 Task: Plan a trip to Punata, Bolivia from 6th December, 2023 to 10th December, 2023 for 6 adults, 2 children.6 bedrooms having 6 beds and 6 bathrooms. Property type can be house. Amenities needed are: wifi, TV, free parkinig on premises, gym, breakfast. Booking option can be shelf check-in. Look for 5 properties as per requirement.
Action: Mouse moved to (400, 52)
Screenshot: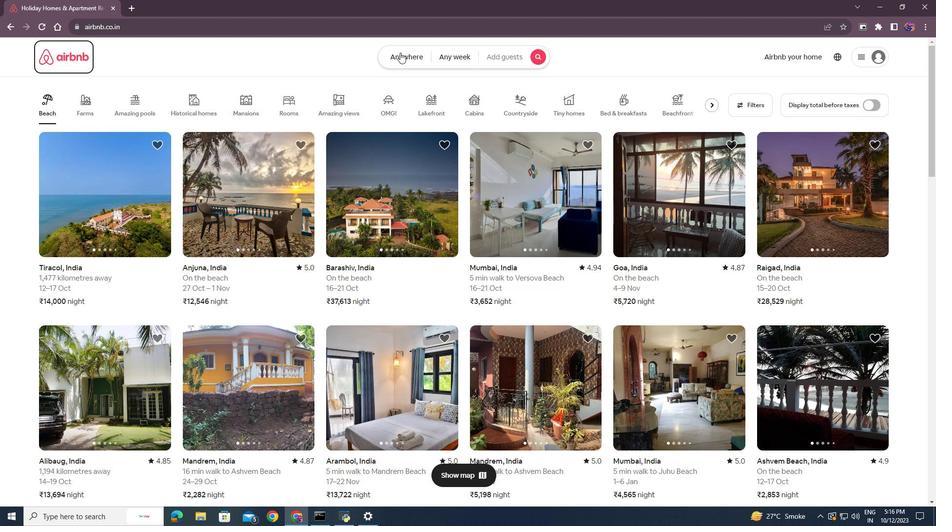 
Action: Mouse pressed left at (400, 52)
Screenshot: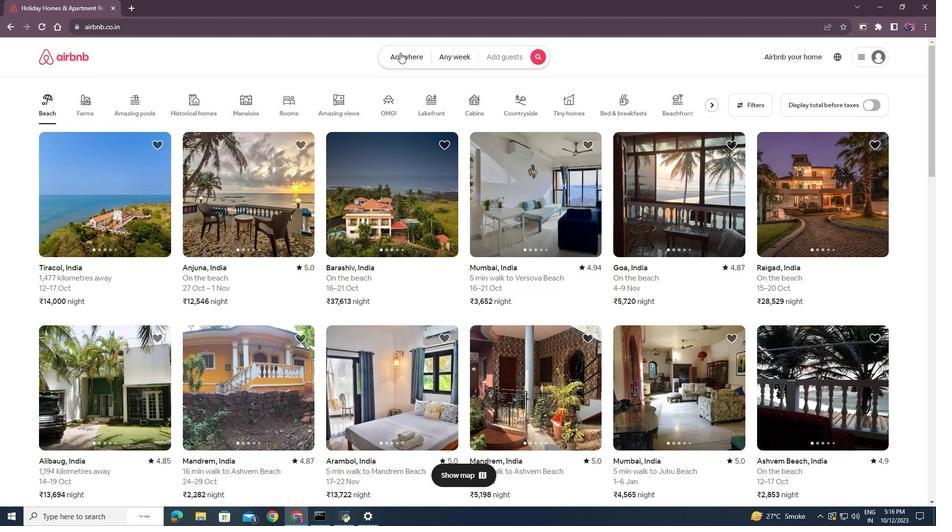 
Action: Mouse moved to (312, 98)
Screenshot: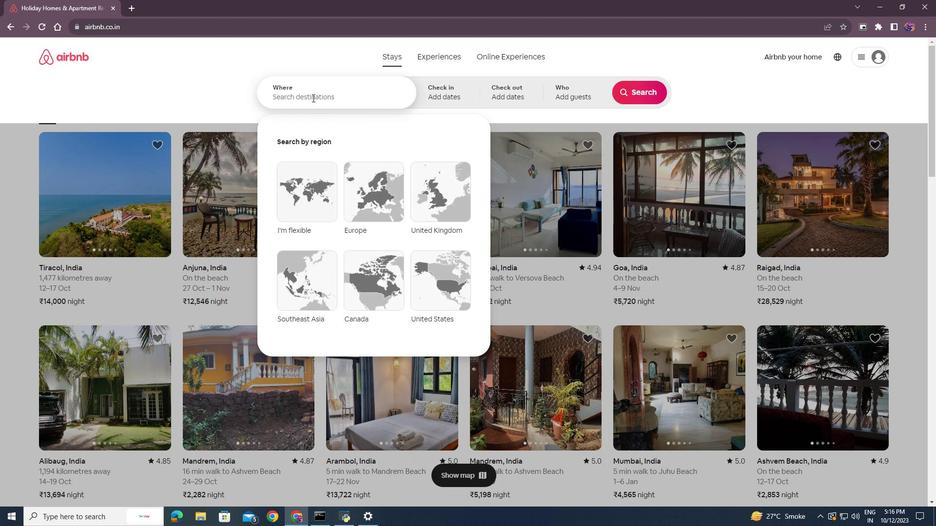 
Action: Mouse pressed left at (312, 98)
Screenshot: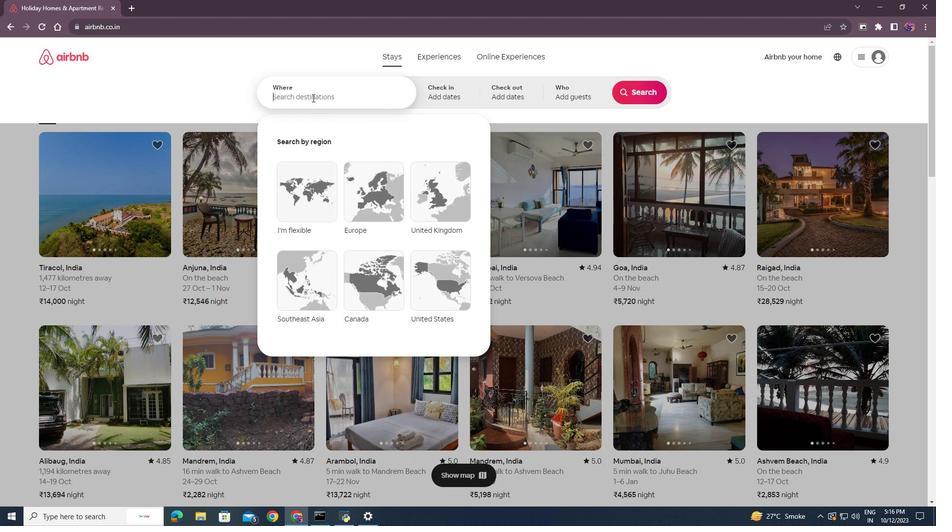 
Action: Key pressed <Key.shift>Punata,<Key.shift>Bolib<Key.backspace>via<Key.enter>
Screenshot: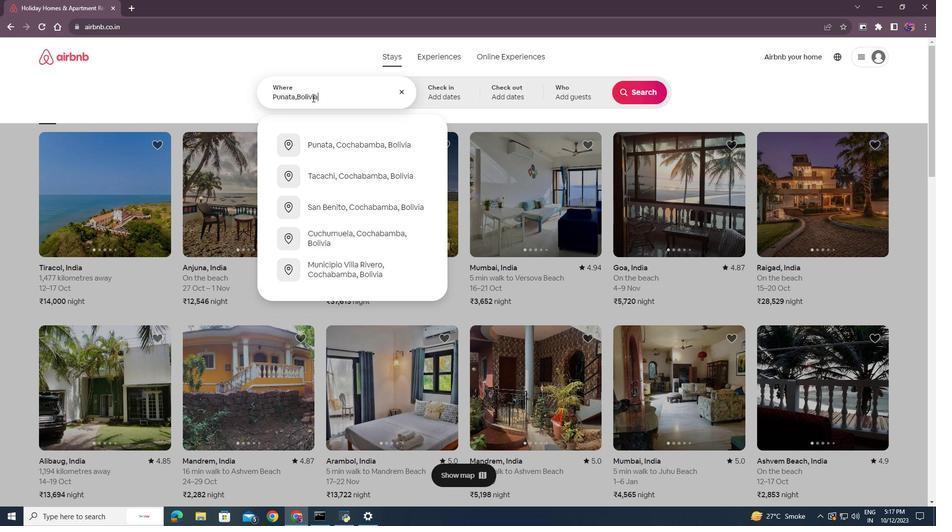
Action: Mouse moved to (637, 168)
Screenshot: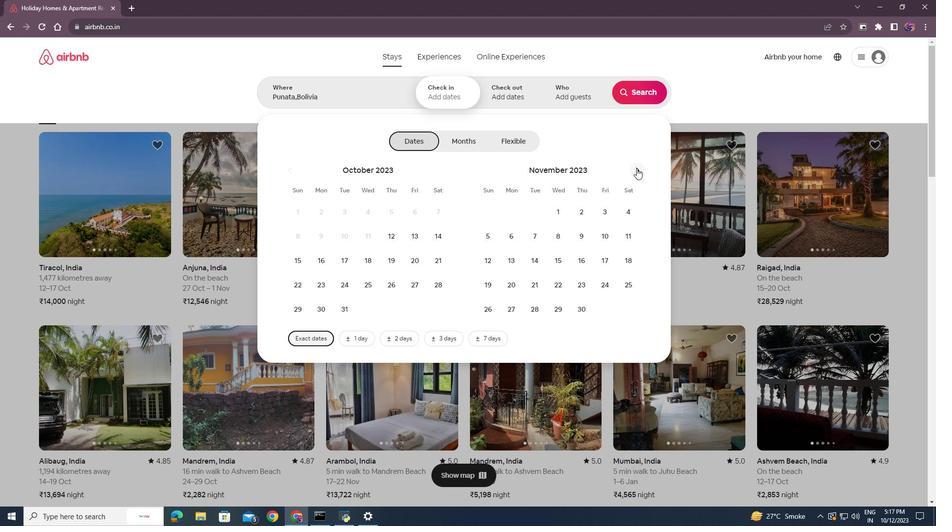 
Action: Mouse pressed left at (637, 168)
Screenshot: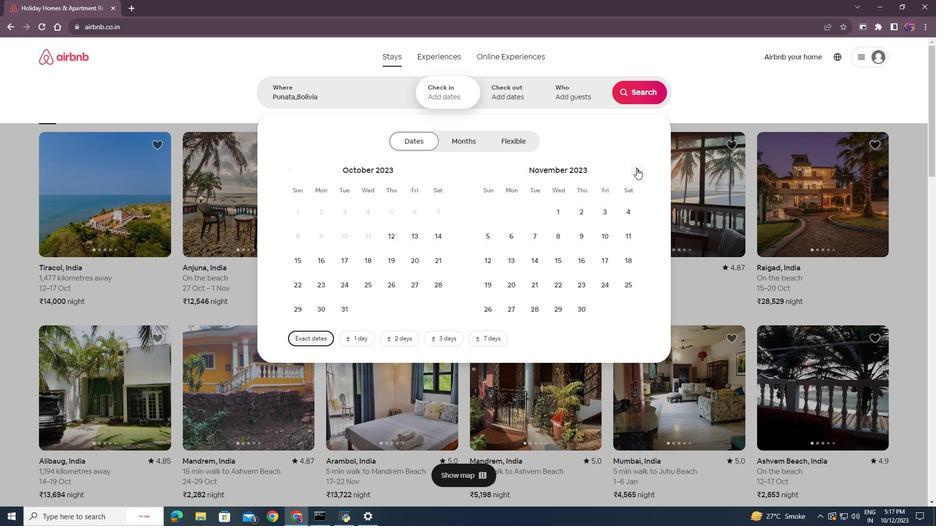 
Action: Mouse moved to (563, 235)
Screenshot: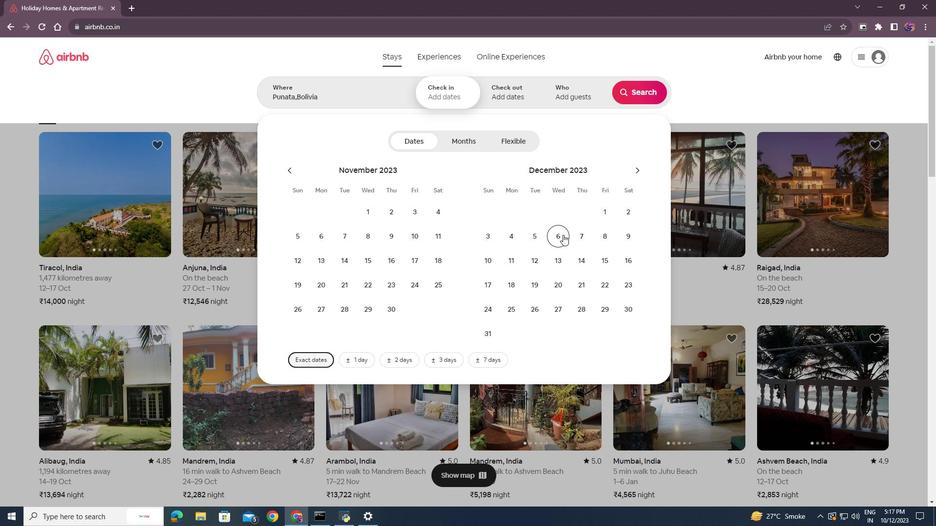 
Action: Mouse pressed left at (563, 235)
Screenshot: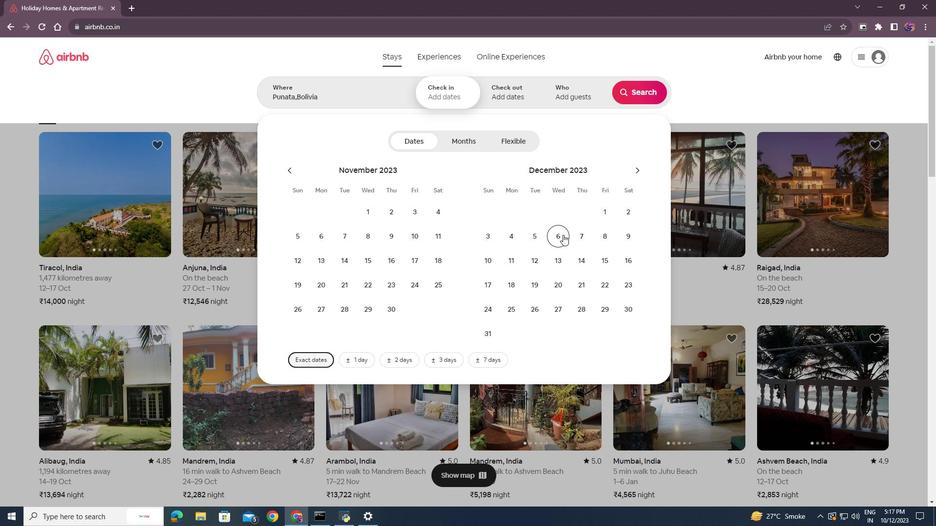 
Action: Mouse moved to (488, 260)
Screenshot: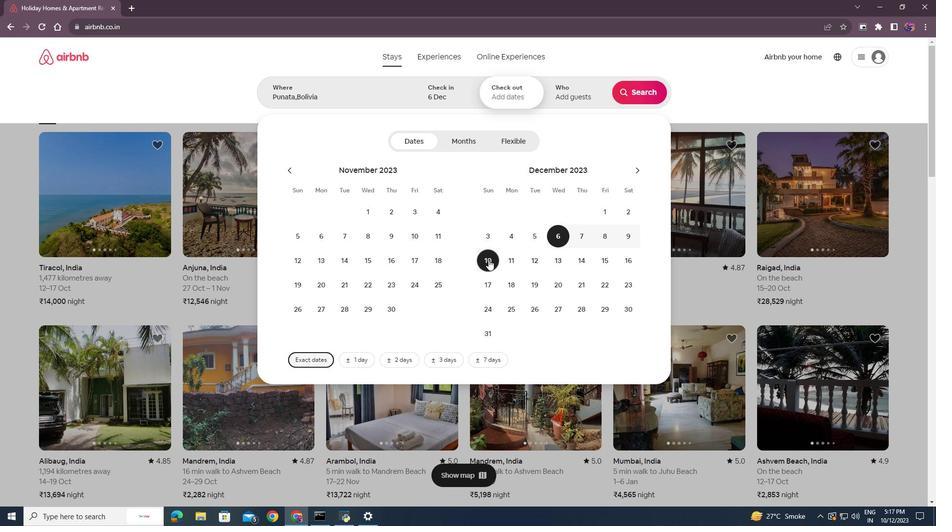 
Action: Mouse pressed left at (488, 260)
Screenshot: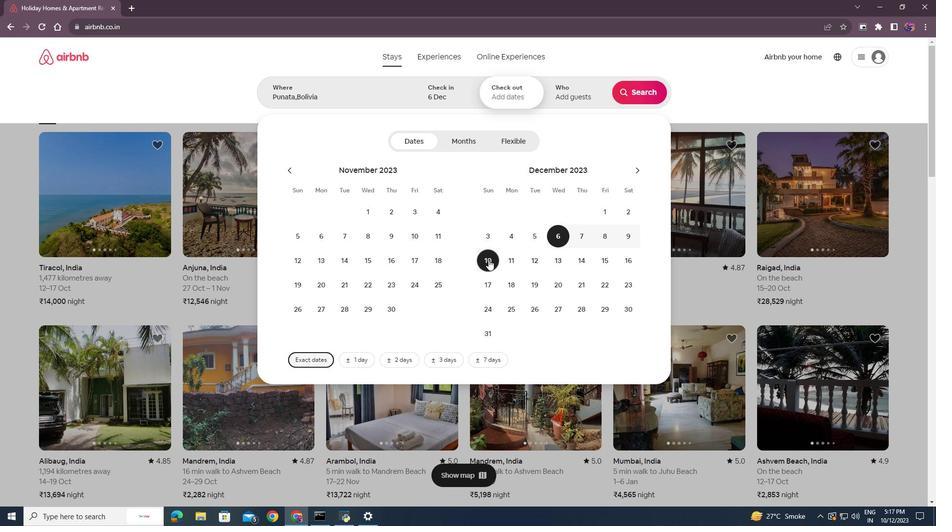 
Action: Mouse moved to (572, 94)
Screenshot: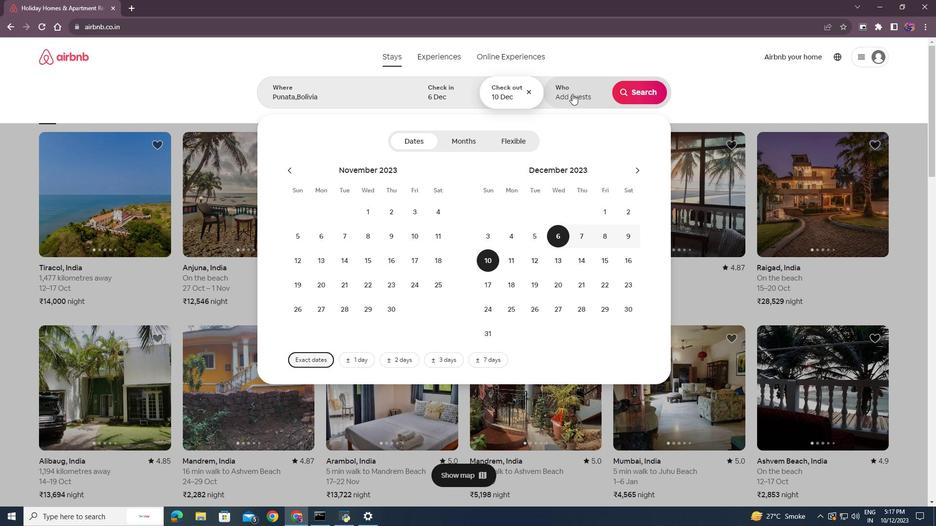 
Action: Mouse pressed left at (572, 94)
Screenshot: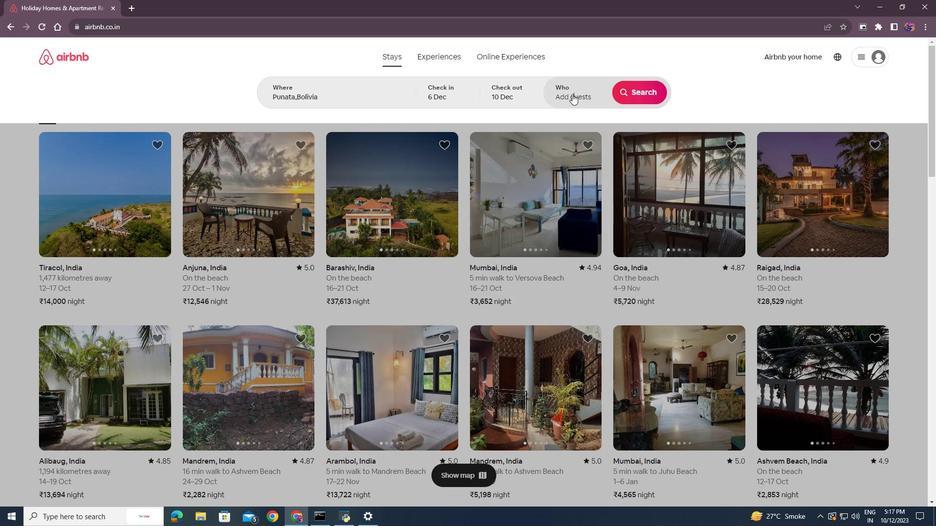 
Action: Mouse moved to (640, 142)
Screenshot: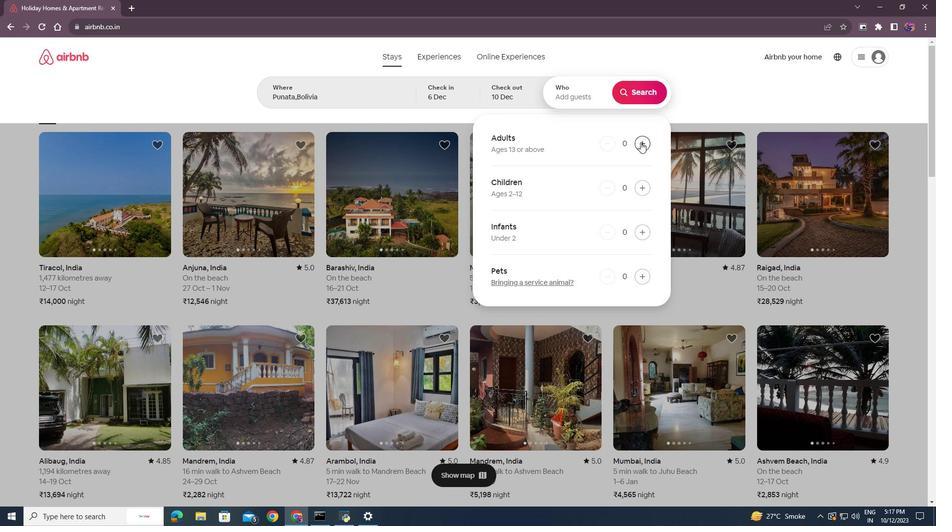 
Action: Mouse pressed left at (640, 142)
Screenshot: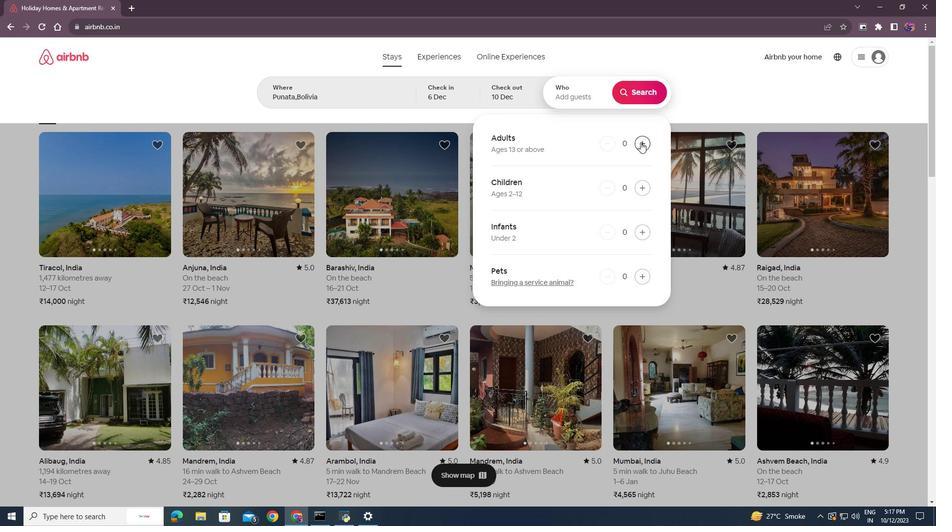 
Action: Mouse moved to (641, 142)
Screenshot: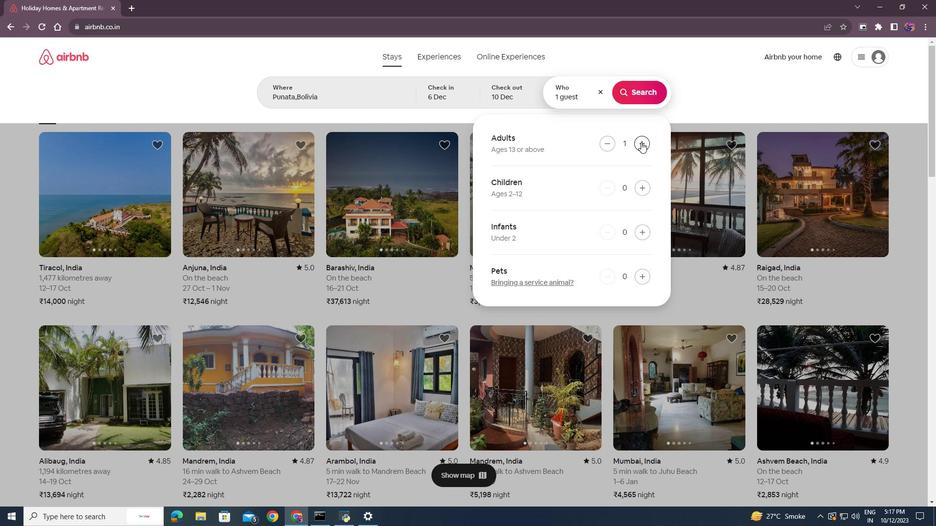 
Action: Mouse pressed left at (641, 142)
Screenshot: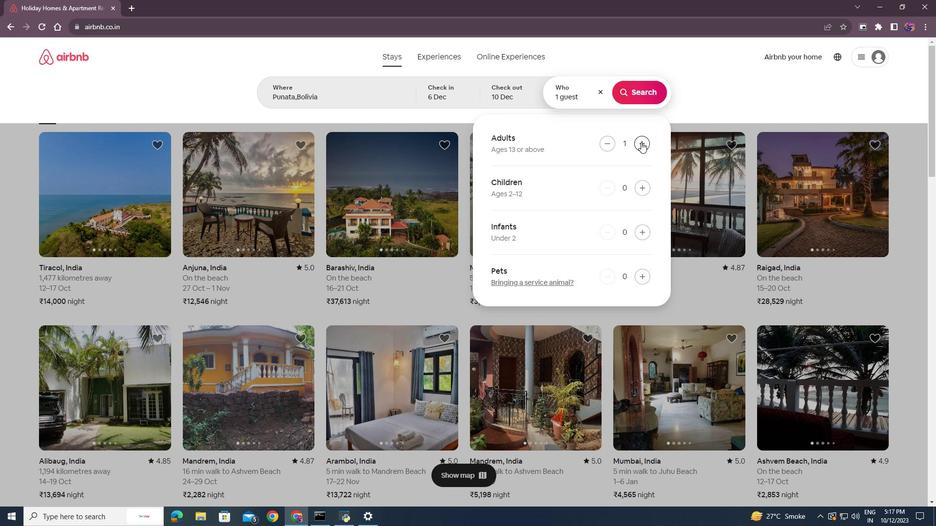 
Action: Mouse pressed left at (641, 142)
Screenshot: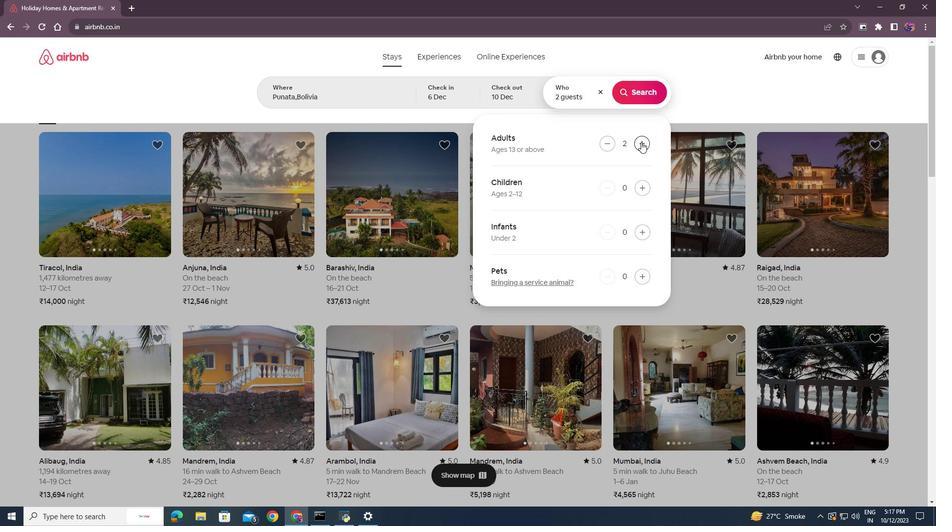 
Action: Mouse pressed left at (641, 142)
Screenshot: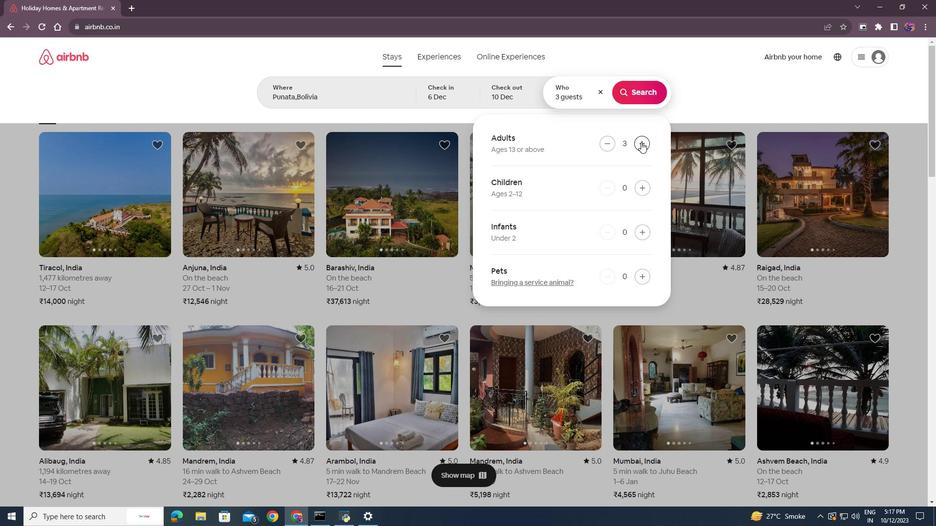 
Action: Mouse pressed left at (641, 142)
Screenshot: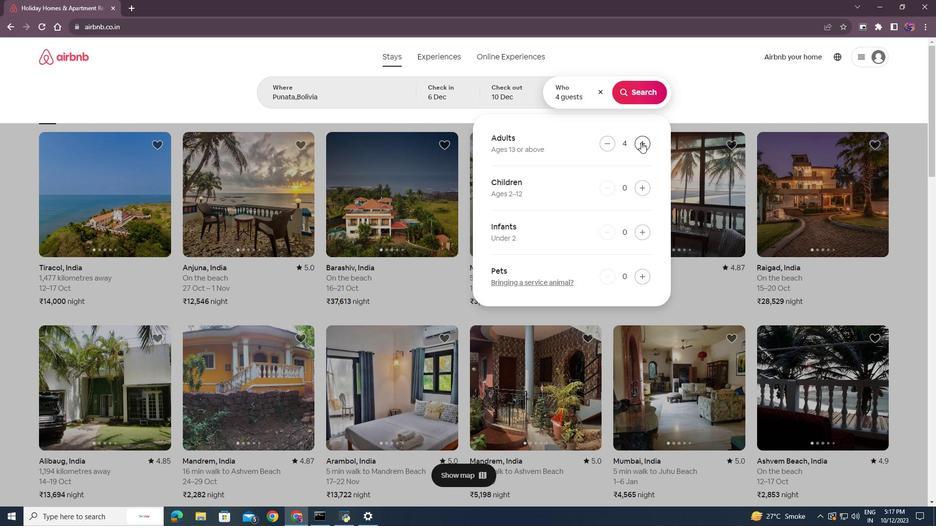 
Action: Mouse pressed left at (641, 142)
Screenshot: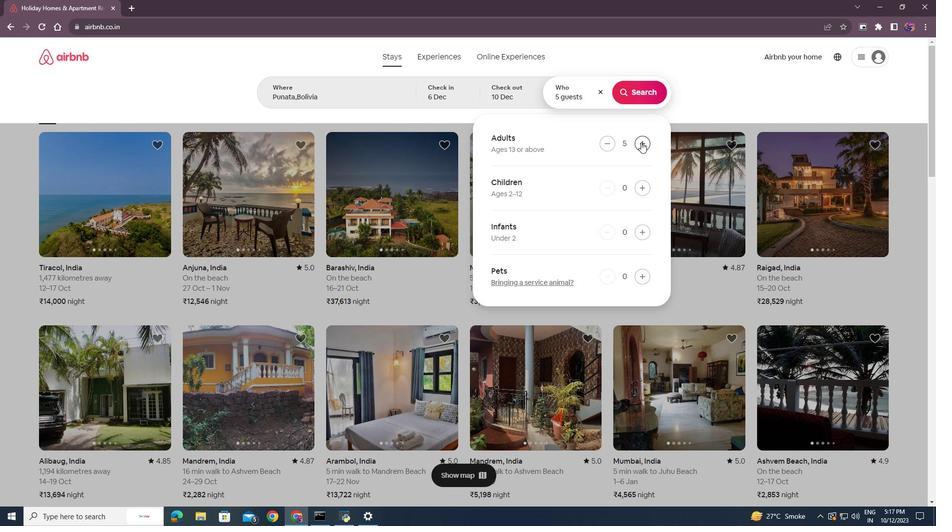 
Action: Mouse moved to (643, 188)
Screenshot: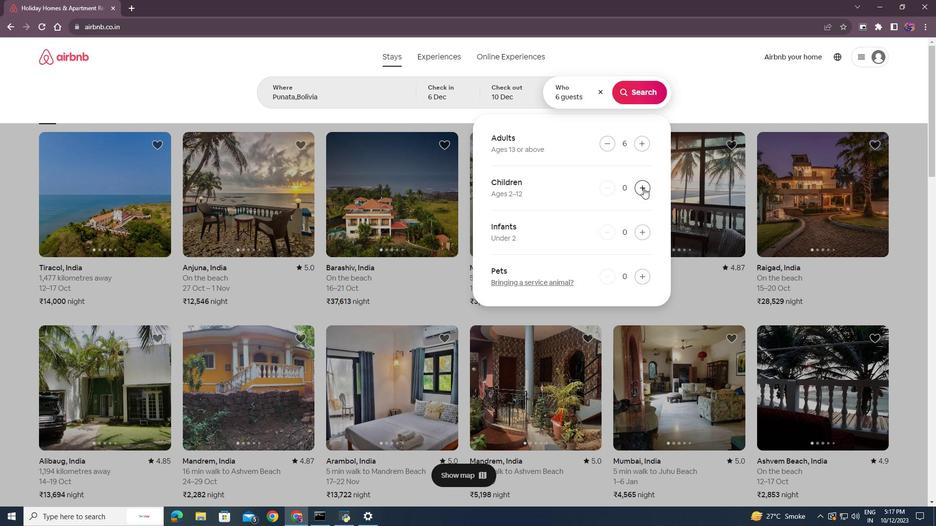 
Action: Mouse pressed left at (643, 188)
Screenshot: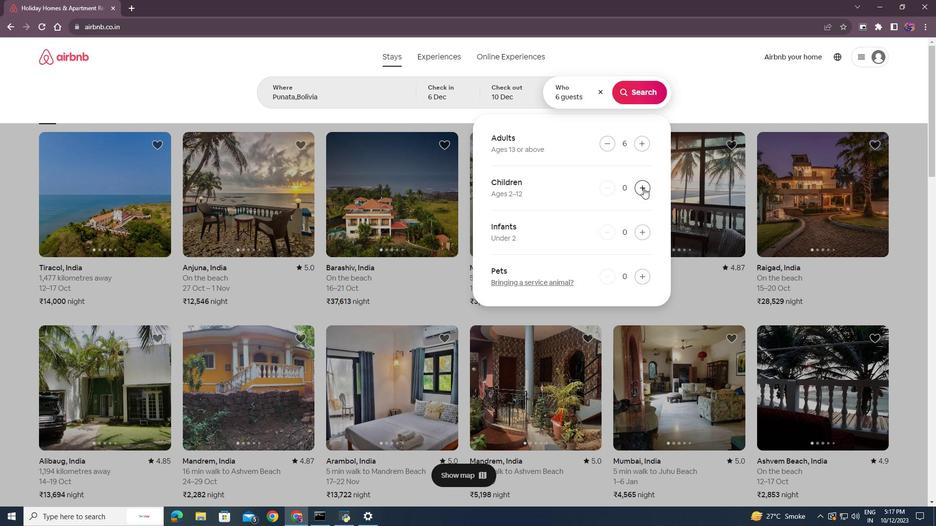 
Action: Mouse pressed left at (643, 188)
Screenshot: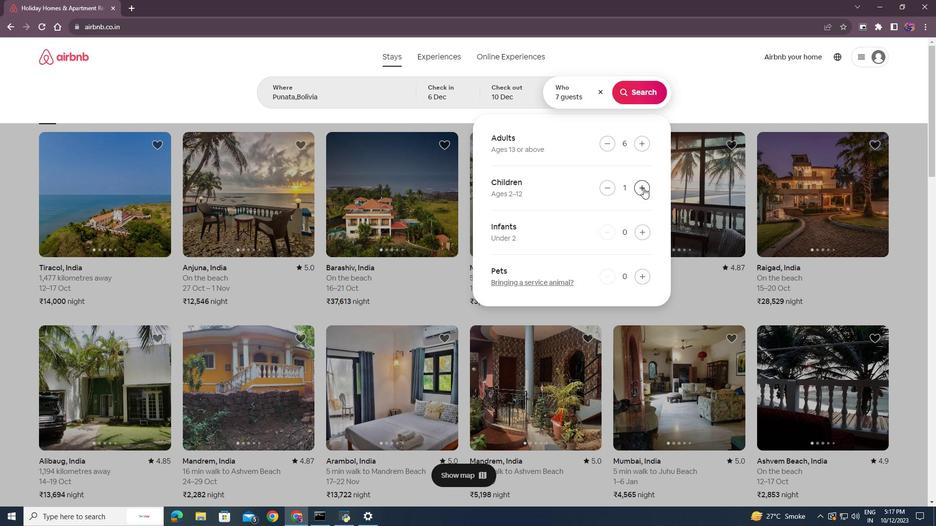
Action: Mouse moved to (632, 92)
Screenshot: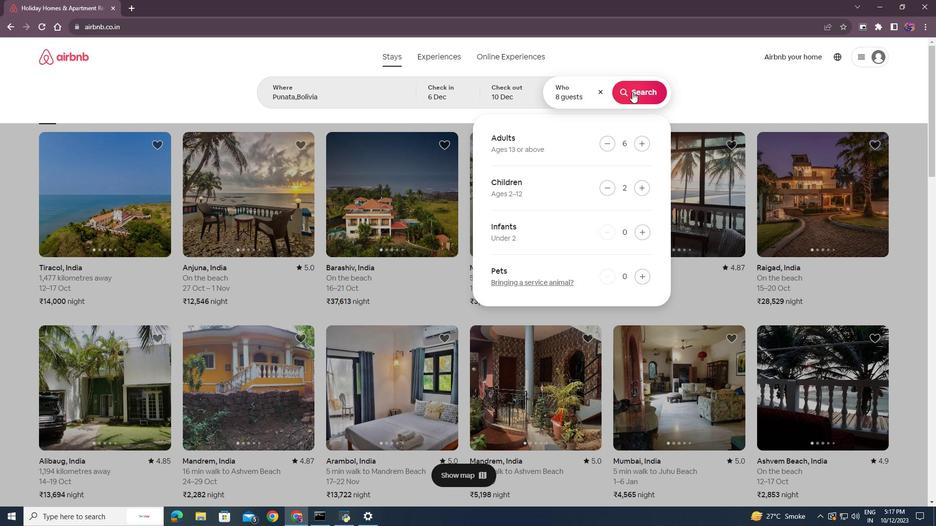 
Action: Mouse pressed left at (632, 92)
Screenshot: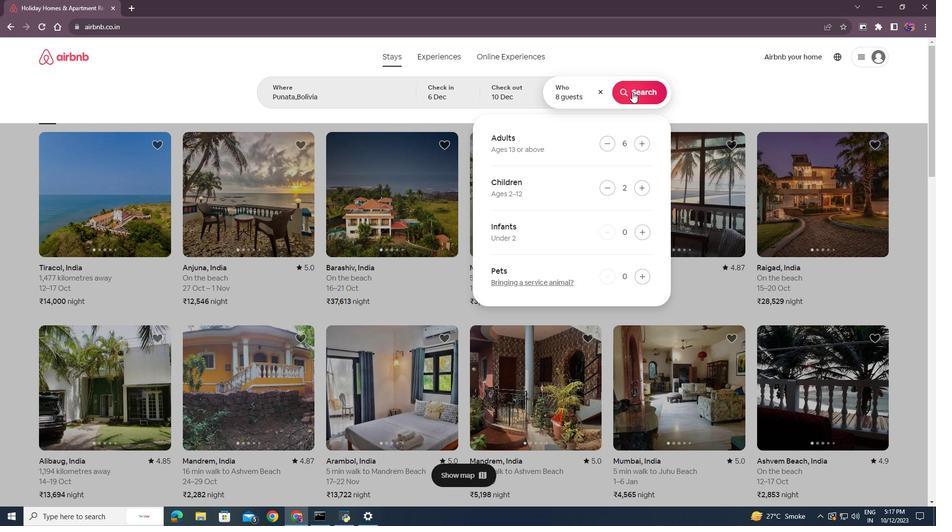 
Action: Mouse moved to (612, 182)
Screenshot: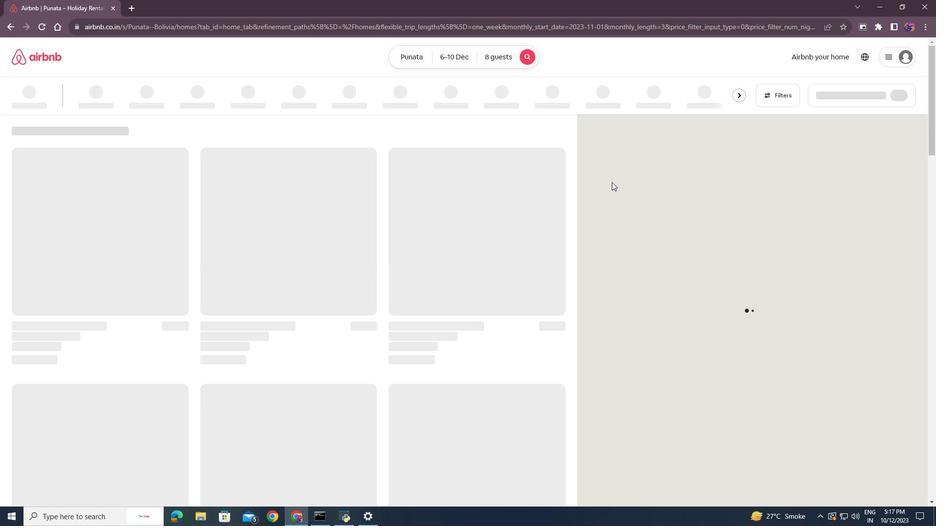 
Action: Mouse scrolled (612, 181) with delta (0, 0)
Screenshot: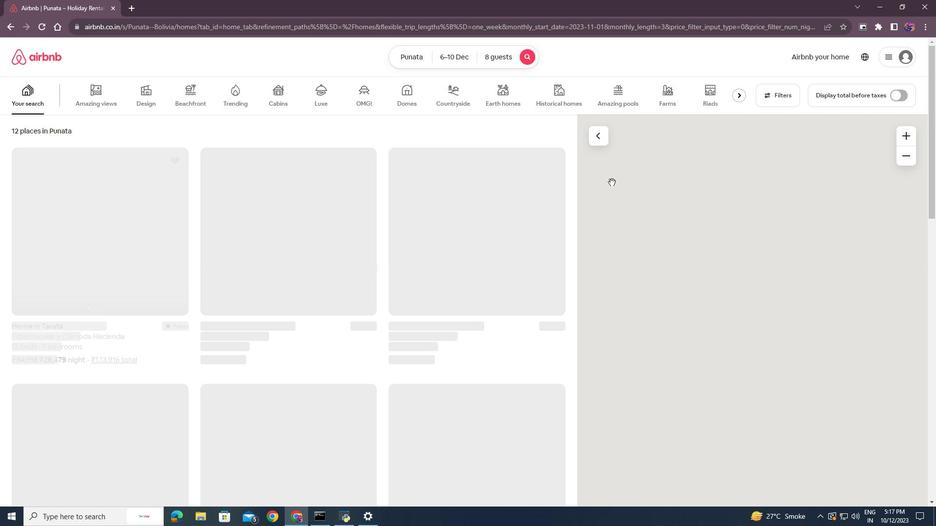 
Action: Mouse moved to (785, 96)
Screenshot: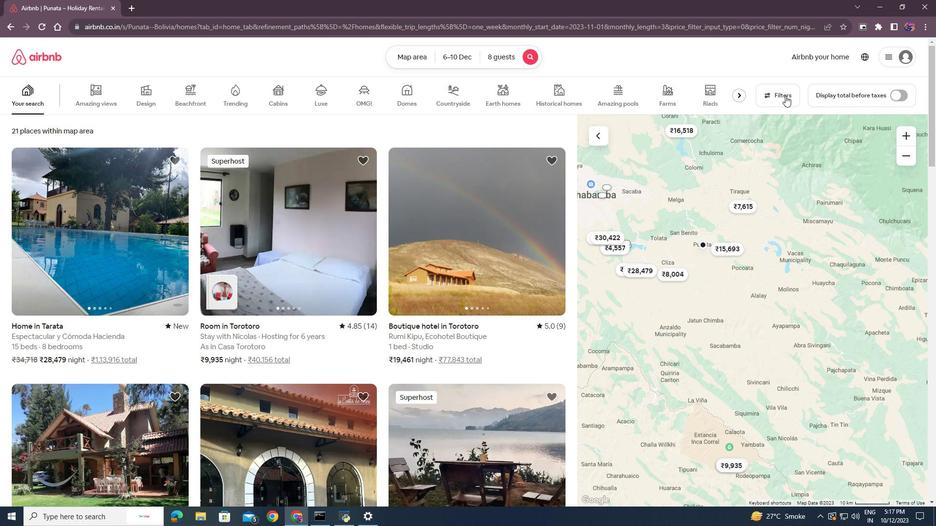 
Action: Mouse pressed left at (785, 96)
Screenshot: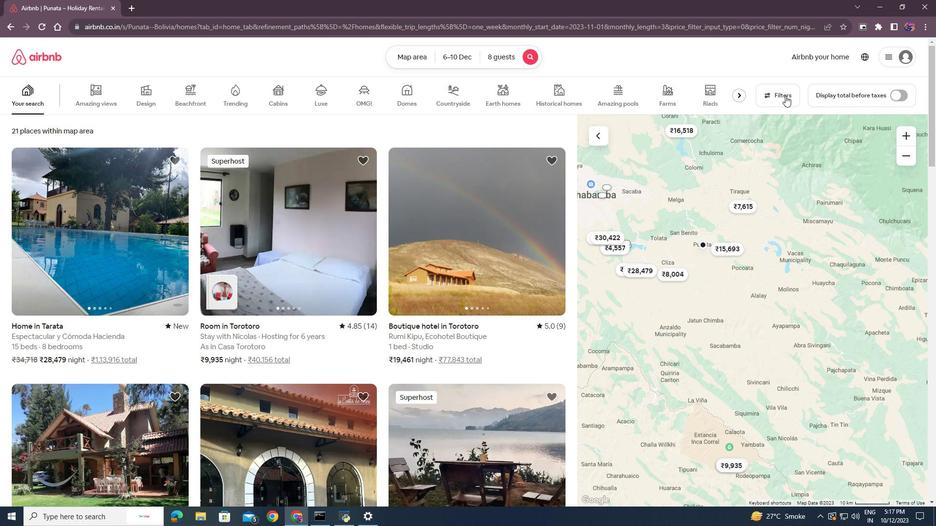 
Action: Mouse moved to (518, 271)
Screenshot: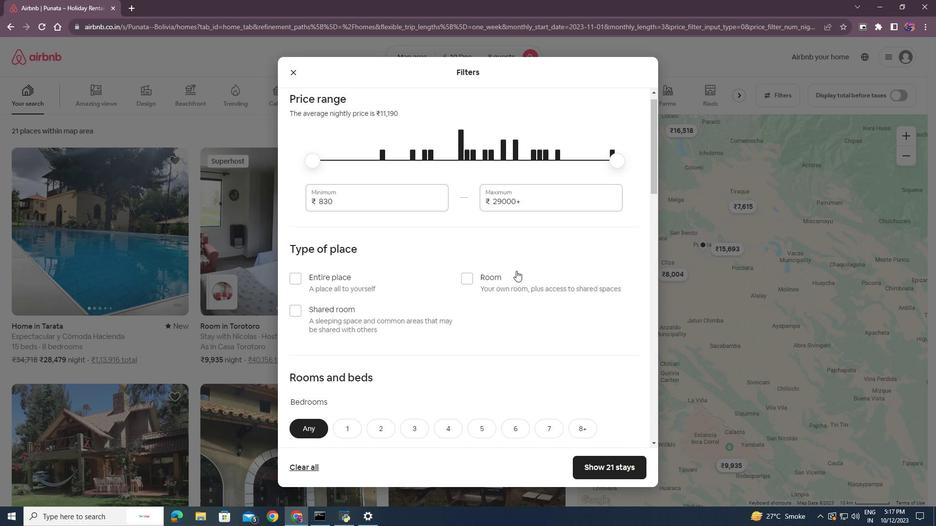 
Action: Mouse scrolled (518, 271) with delta (0, 0)
Screenshot: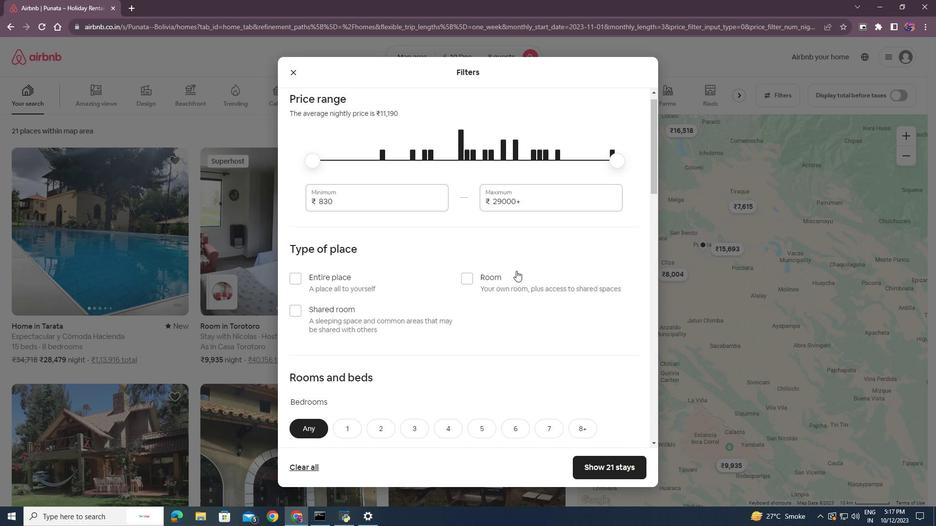 
Action: Mouse moved to (516, 271)
Screenshot: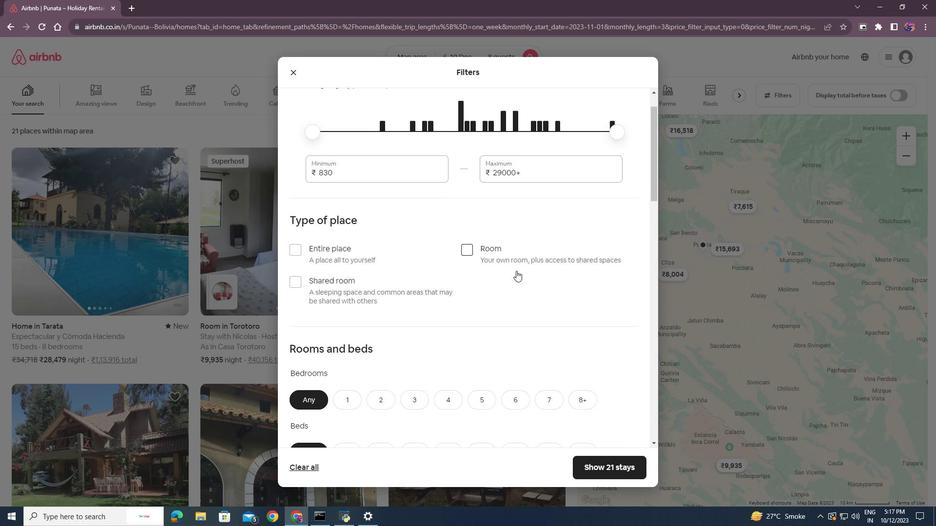 
Action: Mouse scrolled (516, 270) with delta (0, 0)
Screenshot: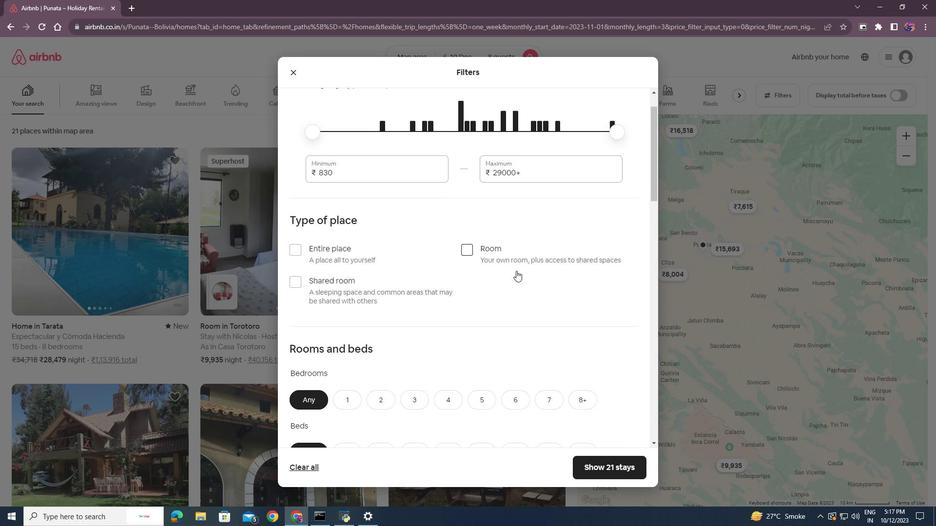 
Action: Mouse moved to (523, 266)
Screenshot: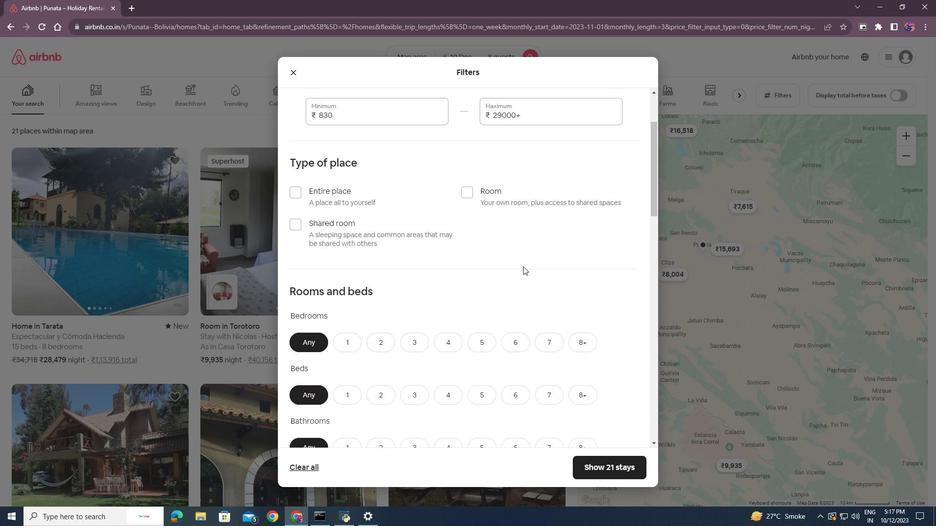 
Action: Mouse scrolled (523, 266) with delta (0, 0)
Screenshot: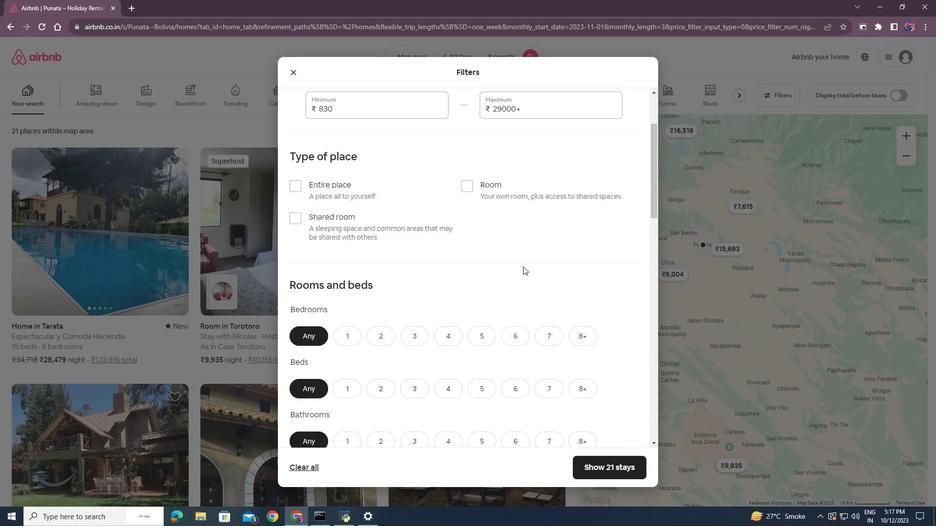 
Action: Mouse scrolled (523, 266) with delta (0, 0)
Screenshot: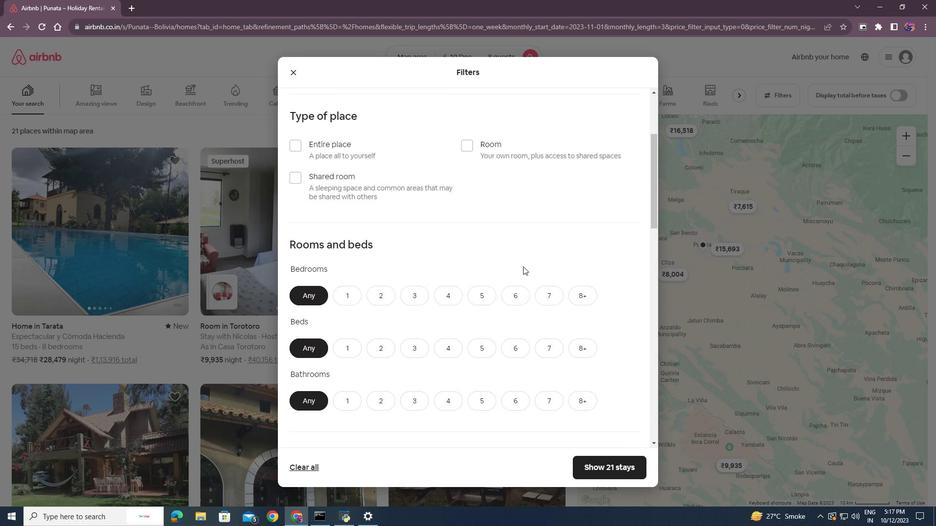 
Action: Mouse scrolled (523, 266) with delta (0, 0)
Screenshot: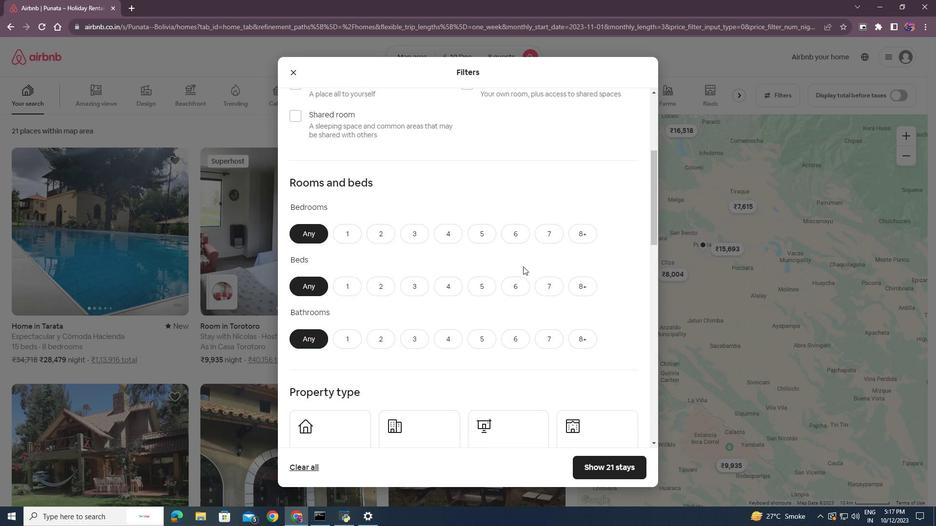 
Action: Mouse moved to (517, 195)
Screenshot: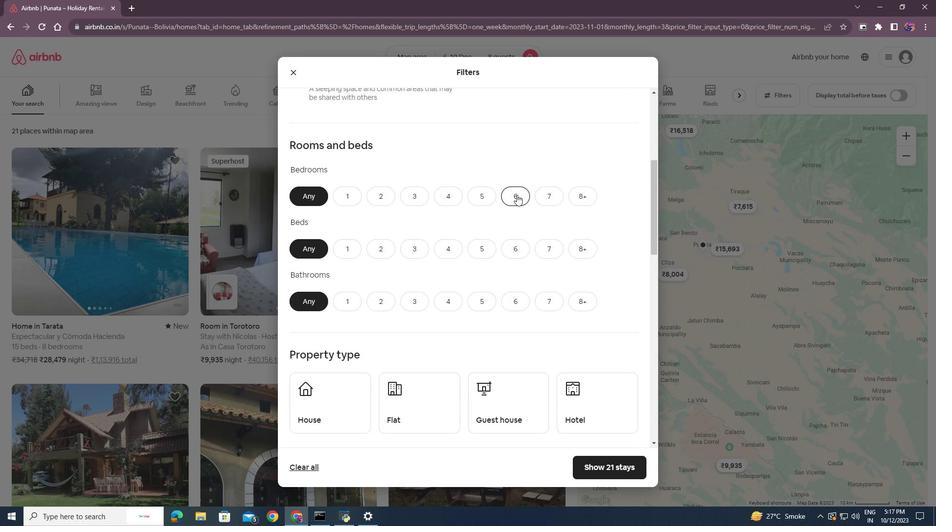 
Action: Mouse pressed left at (517, 195)
Screenshot: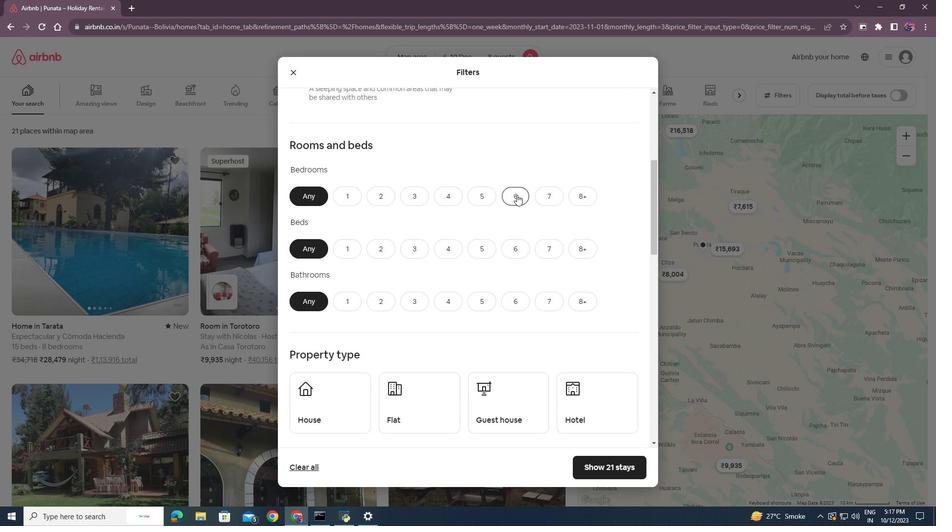 
Action: Mouse moved to (519, 250)
Screenshot: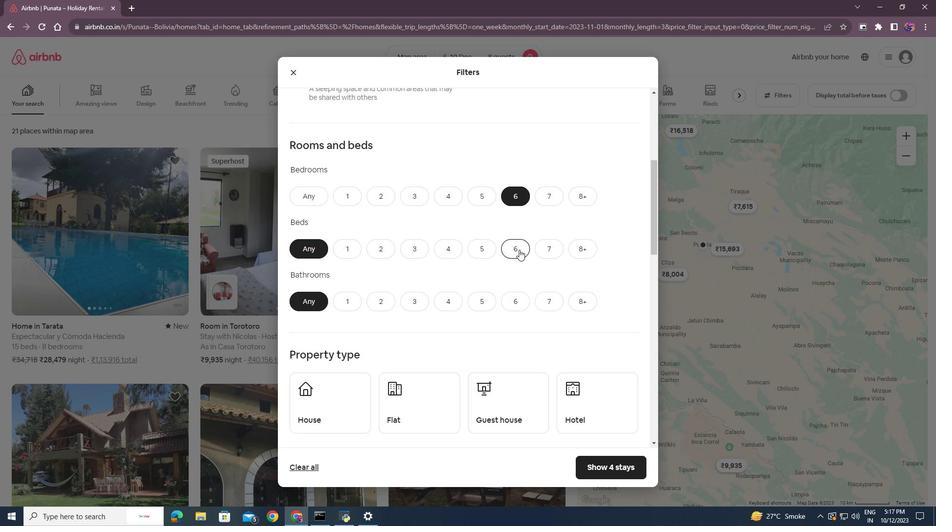 
Action: Mouse pressed left at (519, 250)
Screenshot: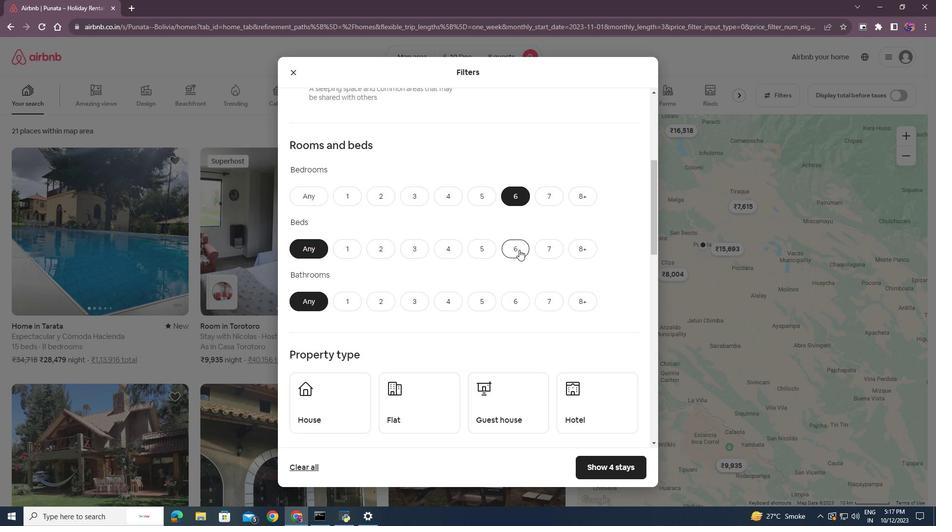 
Action: Mouse moved to (511, 303)
Screenshot: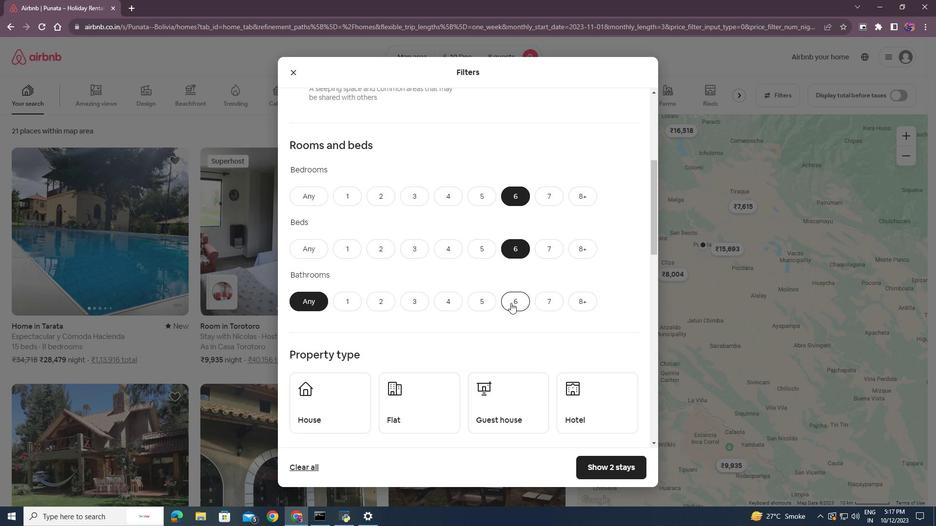 
Action: Mouse pressed left at (511, 303)
Screenshot: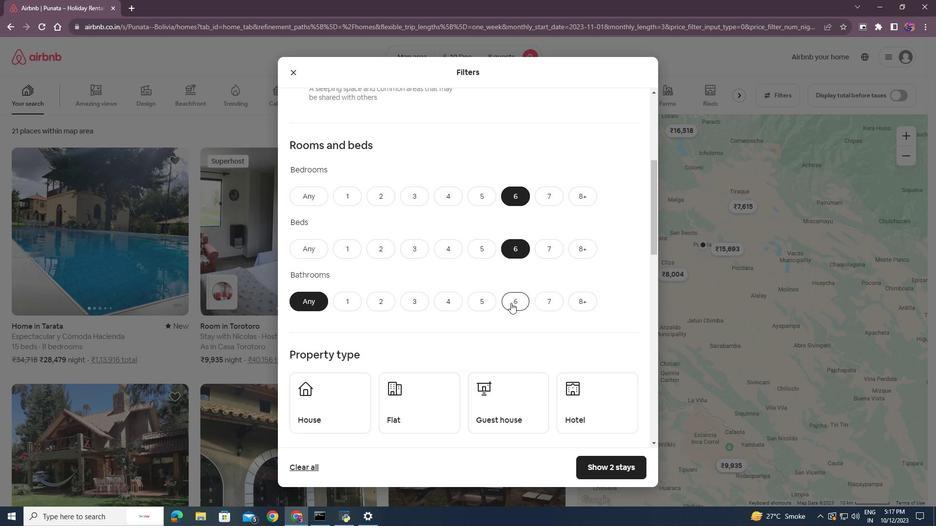 
Action: Mouse moved to (520, 323)
Screenshot: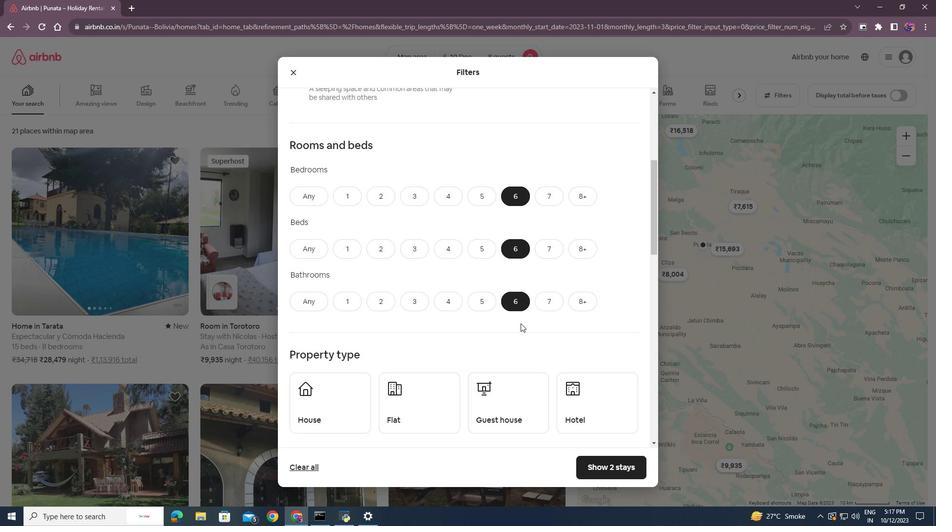 
Action: Mouse scrolled (520, 323) with delta (0, 0)
Screenshot: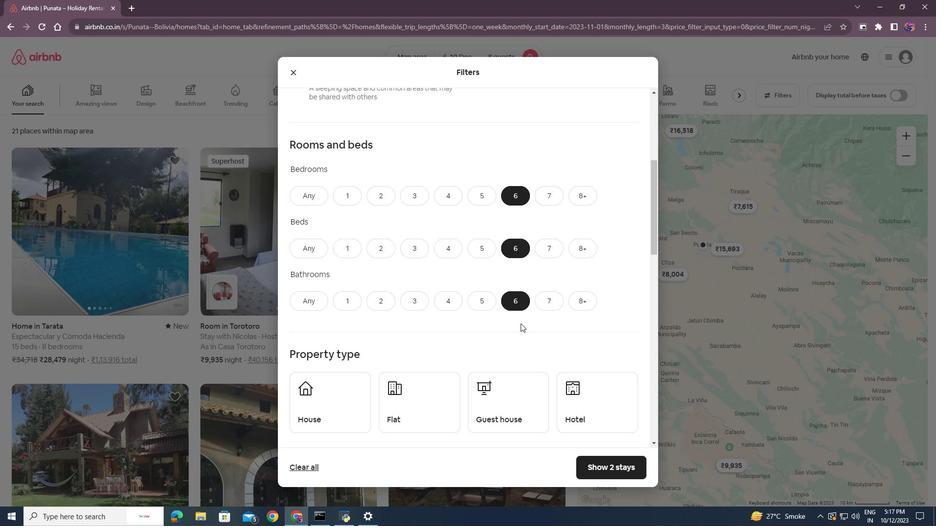 
Action: Mouse moved to (520, 323)
Screenshot: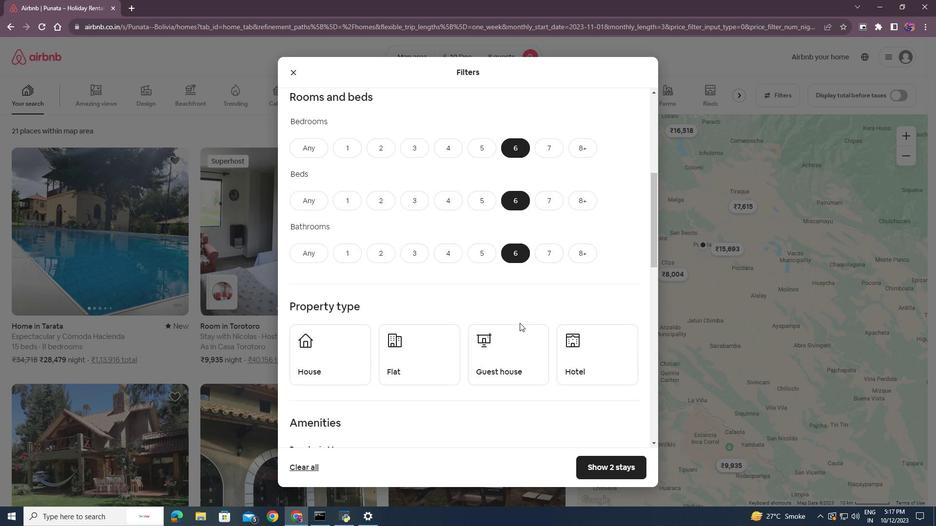 
Action: Mouse scrolled (520, 323) with delta (0, 0)
Screenshot: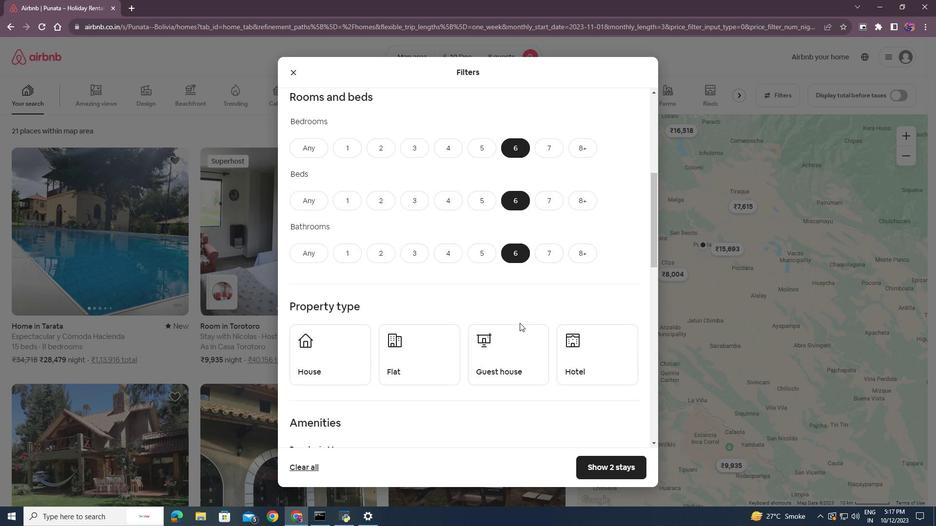 
Action: Mouse moved to (519, 322)
Screenshot: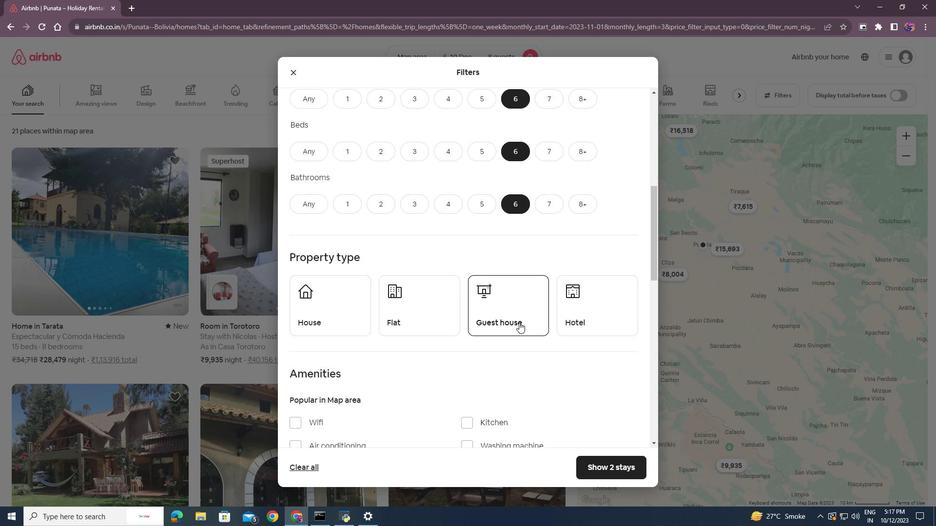 
Action: Mouse scrolled (519, 322) with delta (0, 0)
Screenshot: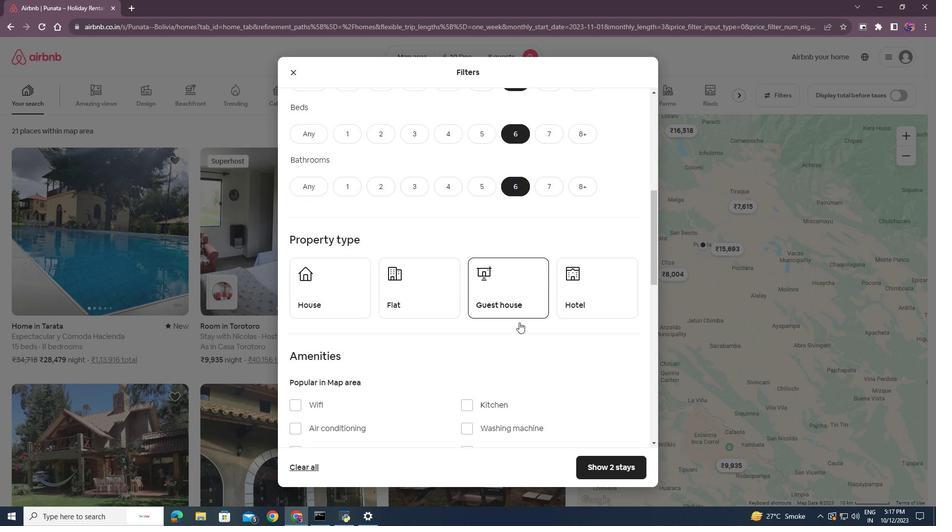 
Action: Mouse moved to (517, 321)
Screenshot: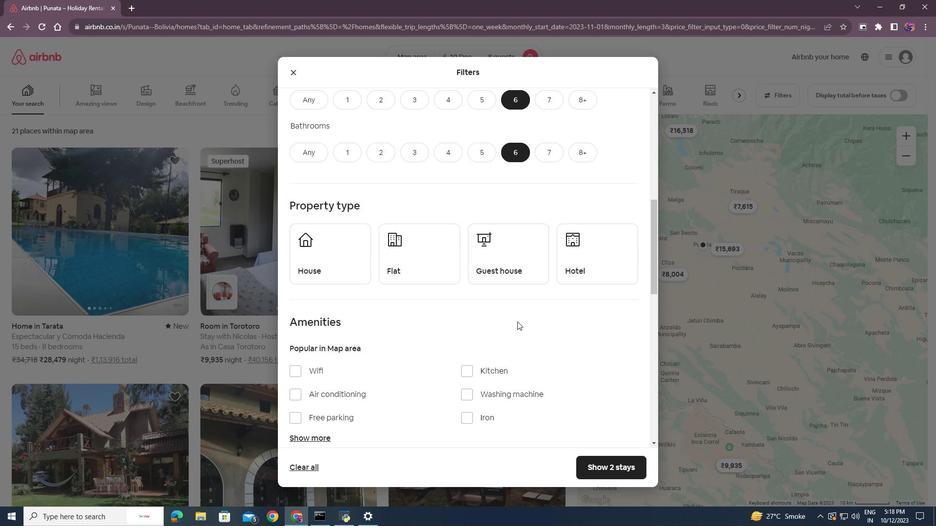 
Action: Mouse scrolled (517, 321) with delta (0, 0)
Screenshot: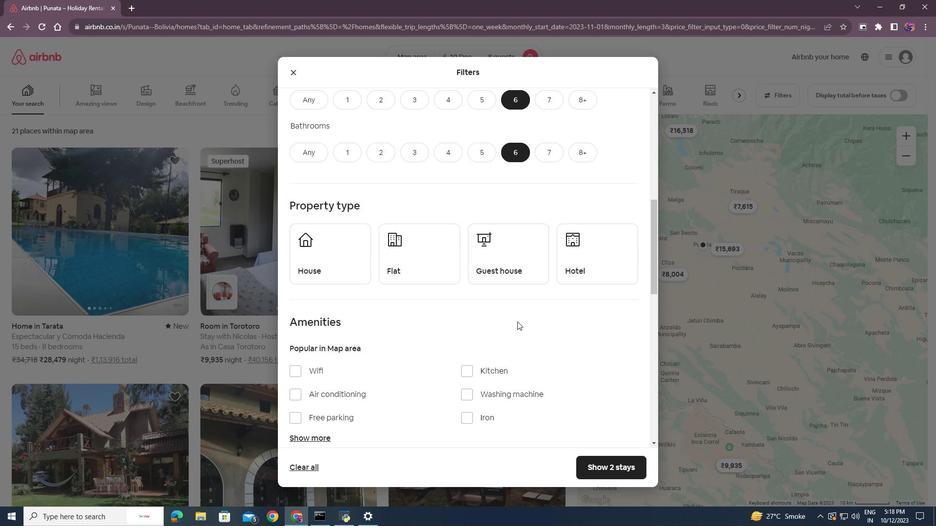 
Action: Mouse moved to (517, 321)
Screenshot: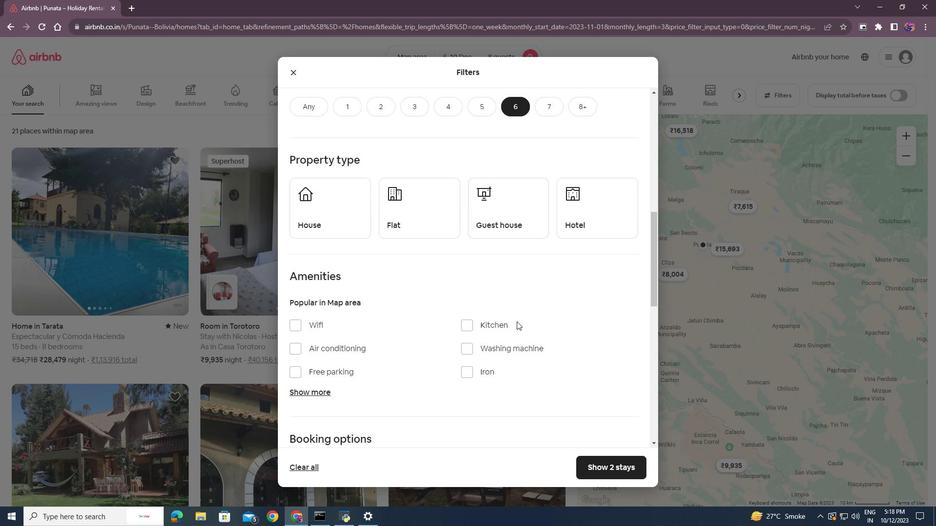 
Action: Mouse scrolled (517, 321) with delta (0, 0)
Screenshot: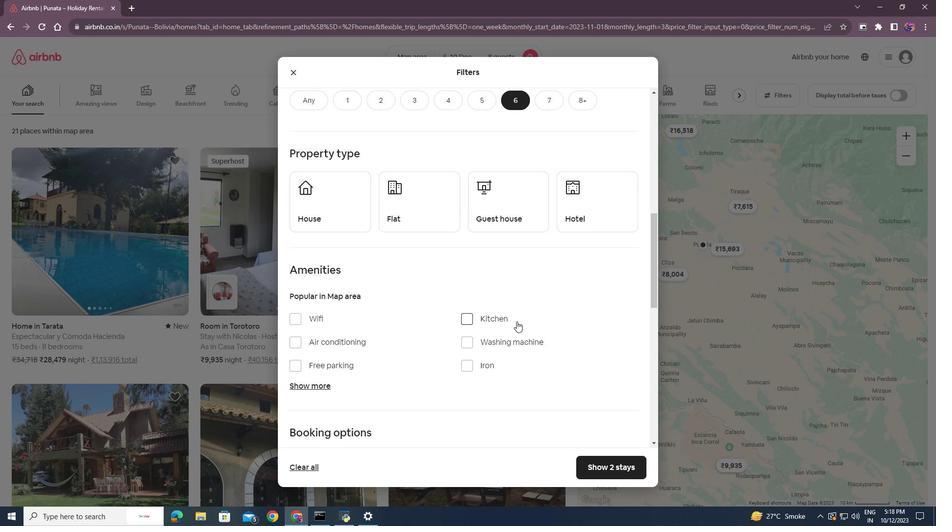 
Action: Mouse moved to (521, 320)
Screenshot: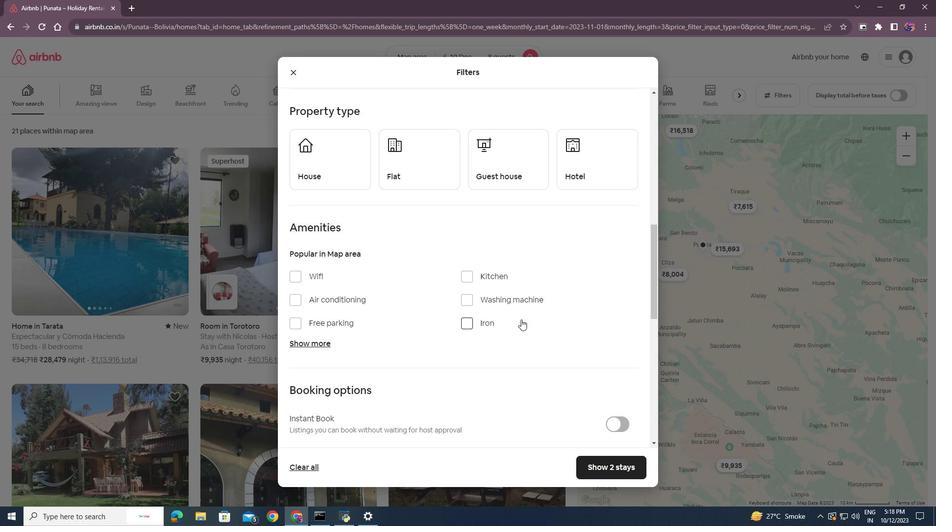 
Action: Mouse scrolled (521, 319) with delta (0, 0)
Screenshot: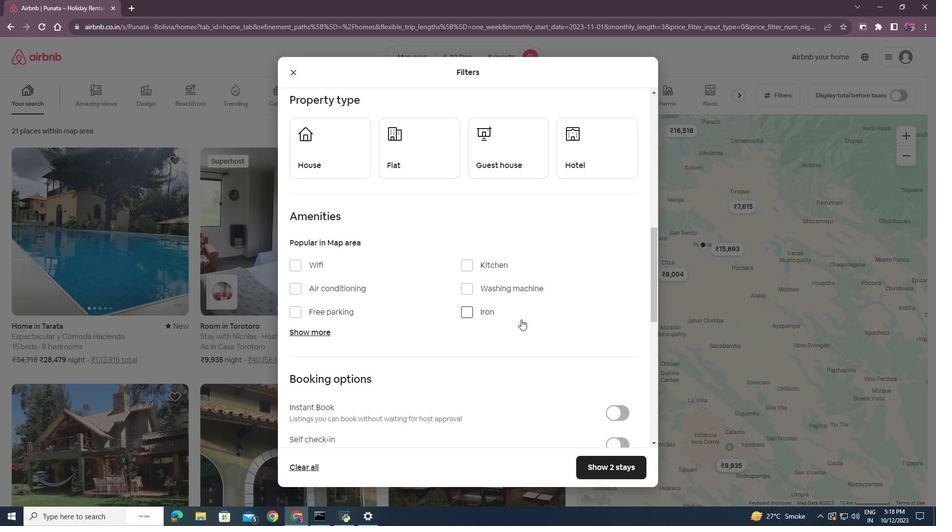 
Action: Mouse scrolled (521, 319) with delta (0, 0)
Screenshot: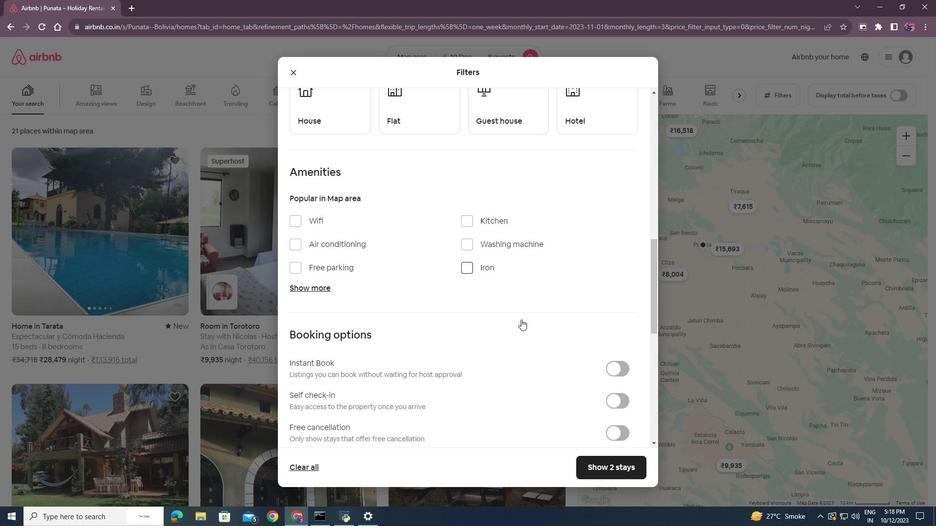 
Action: Mouse moved to (521, 320)
Screenshot: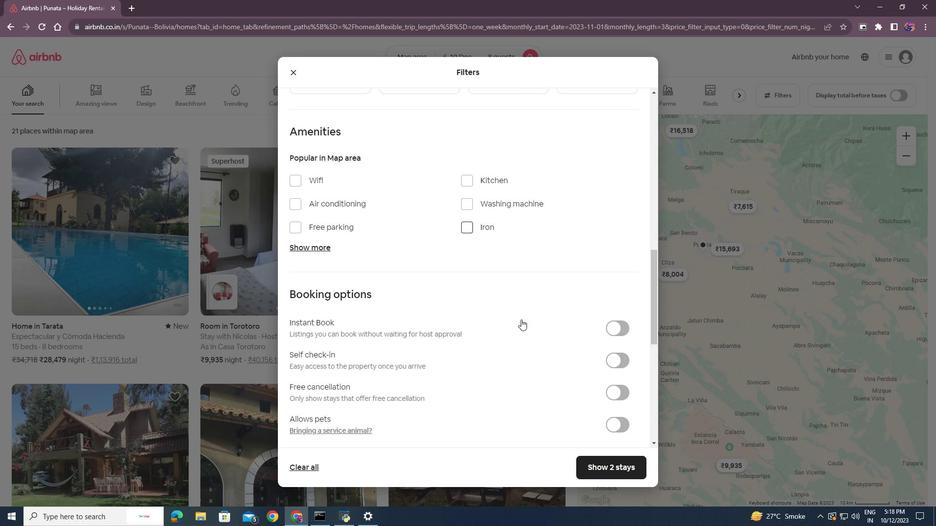 
Action: Mouse scrolled (521, 320) with delta (0, 0)
Screenshot: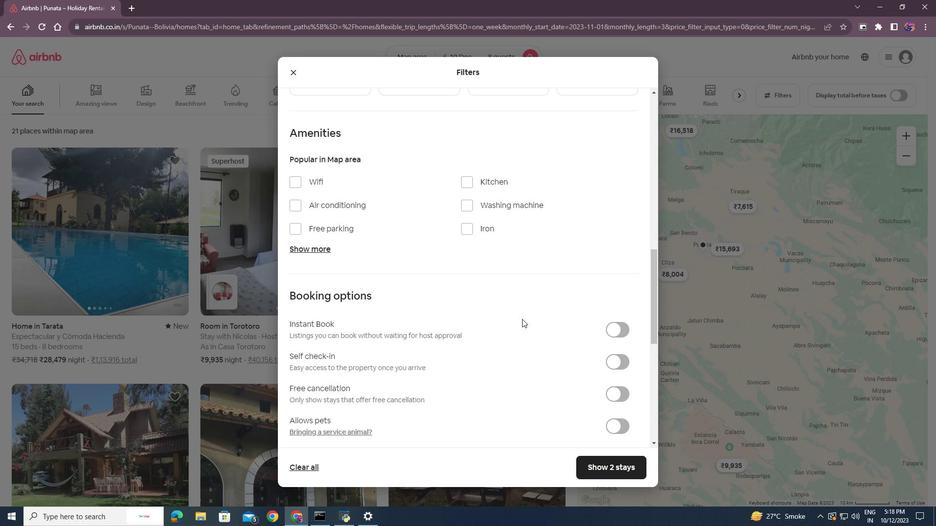 
Action: Mouse moved to (522, 319)
Screenshot: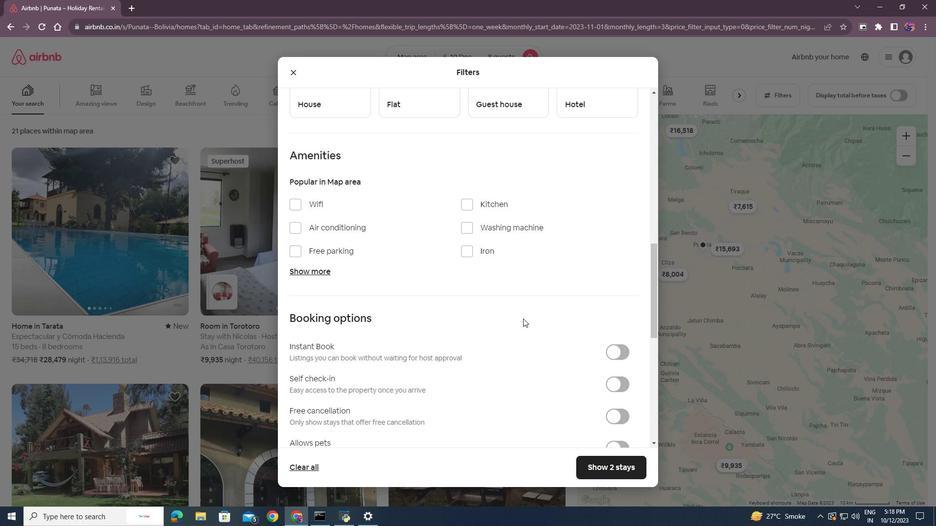 
Action: Mouse scrolled (522, 320) with delta (0, 0)
Screenshot: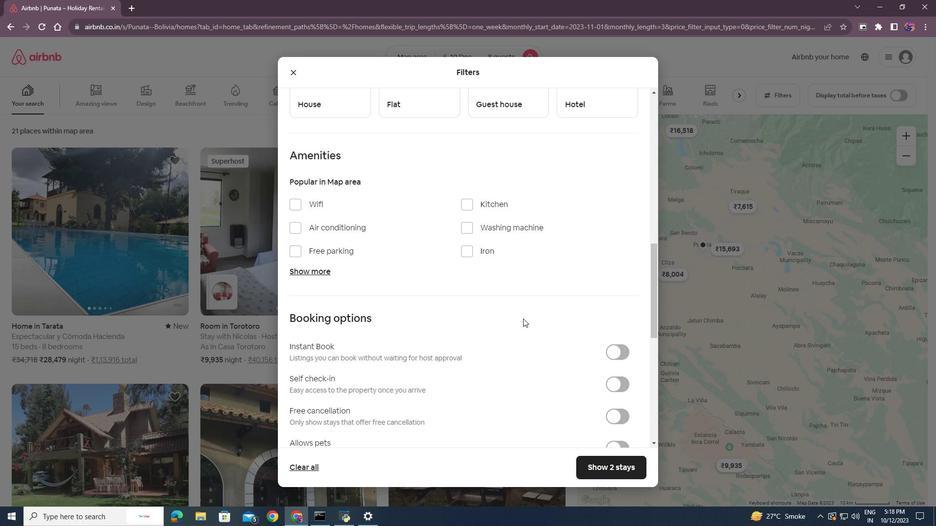 
Action: Mouse moved to (523, 318)
Screenshot: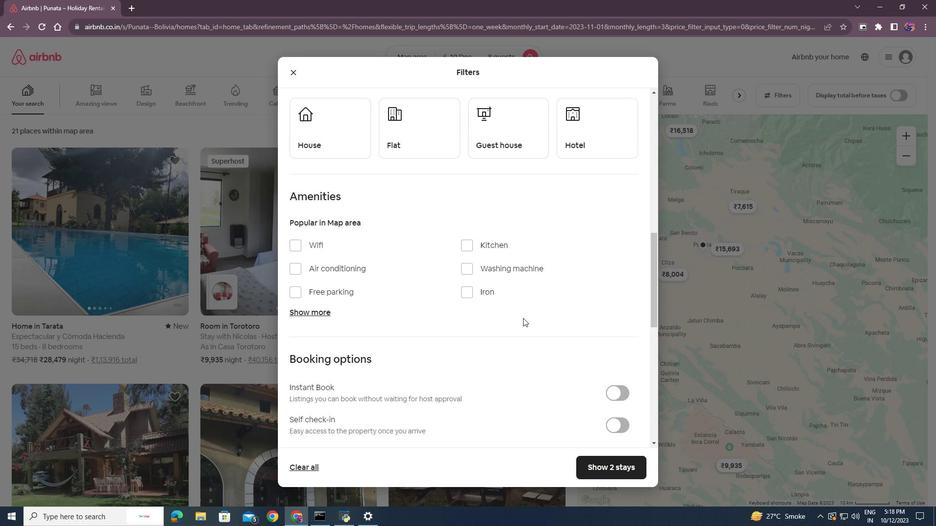 
Action: Mouse scrolled (523, 319) with delta (0, 0)
Screenshot: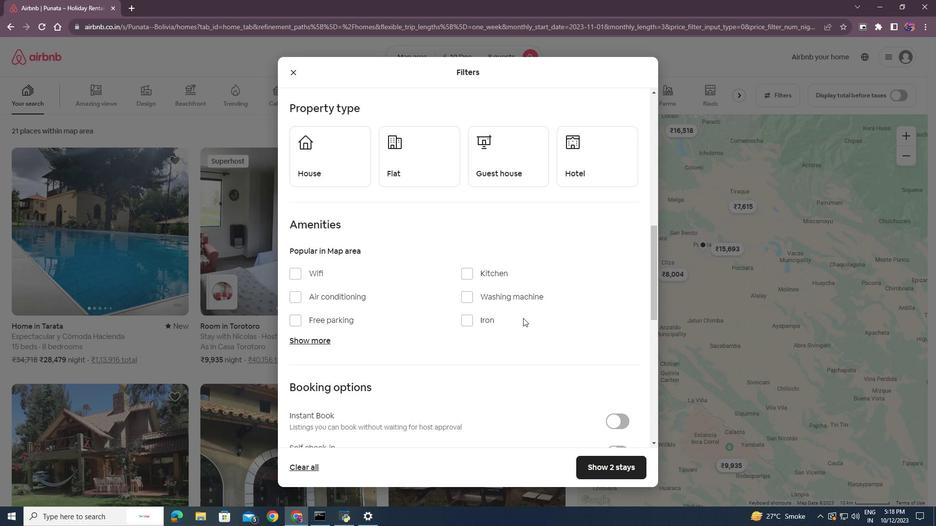 
Action: Mouse moved to (328, 207)
Screenshot: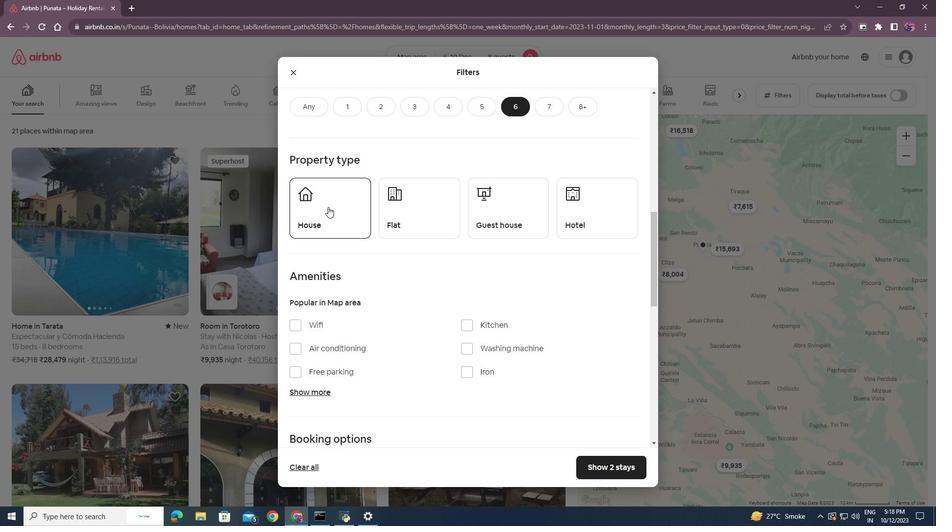 
Action: Mouse pressed left at (328, 207)
Screenshot: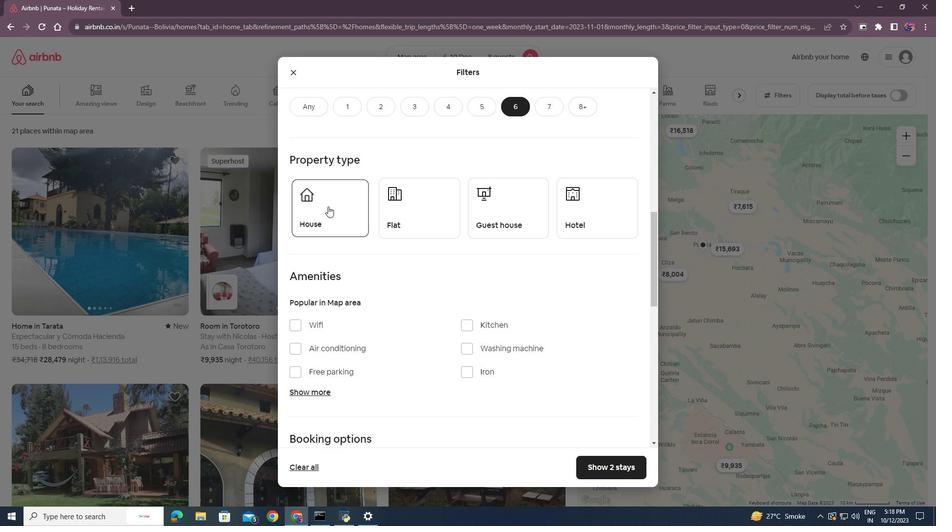 
Action: Mouse moved to (441, 340)
Screenshot: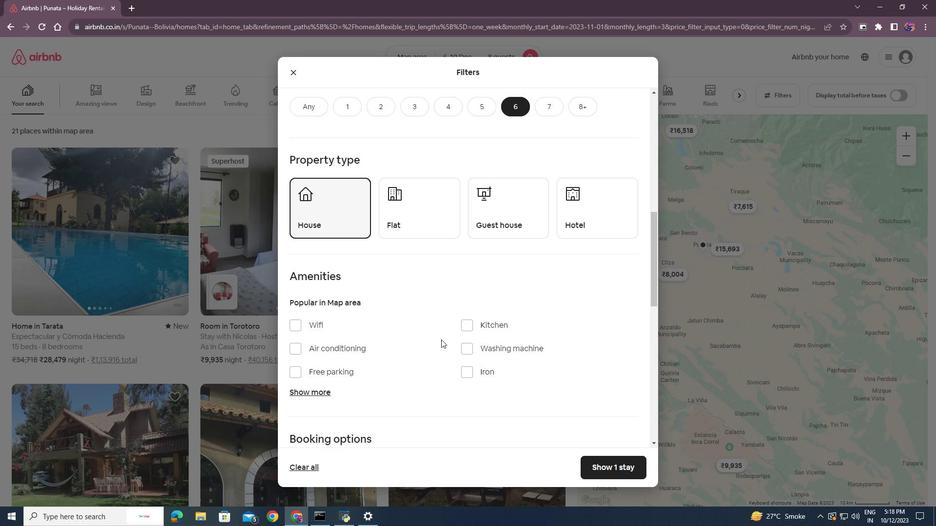 
Action: Mouse scrolled (441, 339) with delta (0, 0)
Screenshot: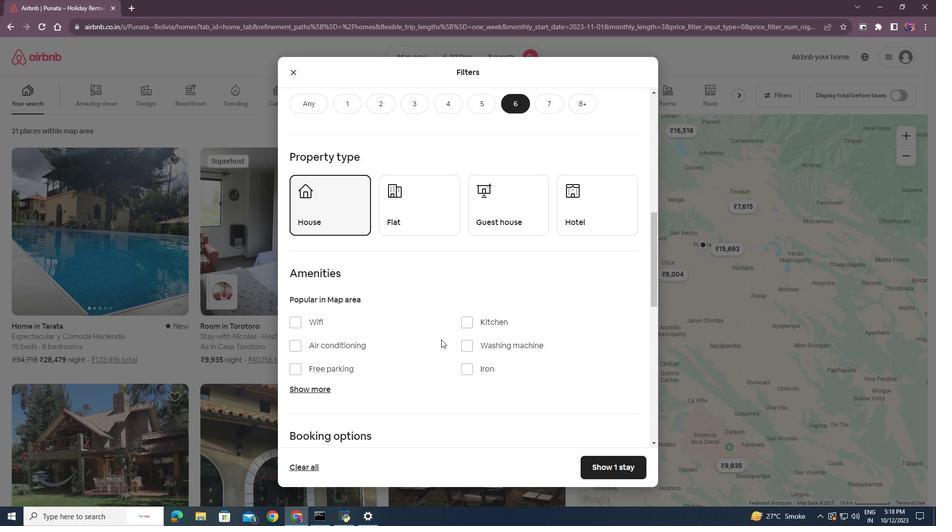 
Action: Mouse scrolled (441, 339) with delta (0, 0)
Screenshot: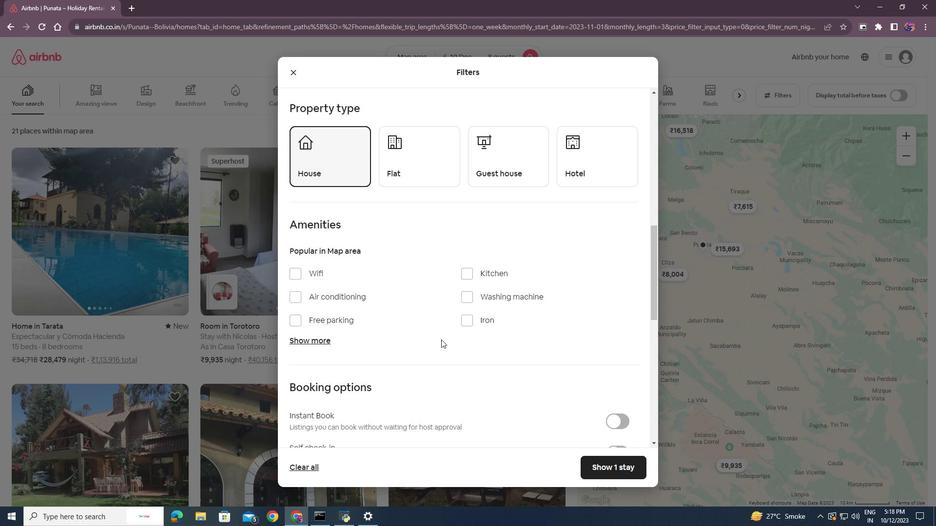 
Action: Mouse scrolled (441, 339) with delta (0, 0)
Screenshot: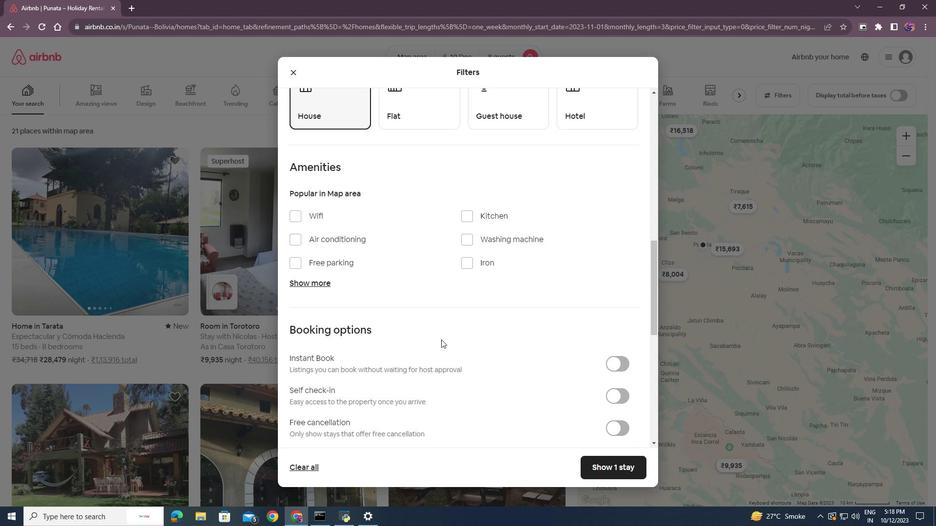 
Action: Mouse moved to (294, 180)
Screenshot: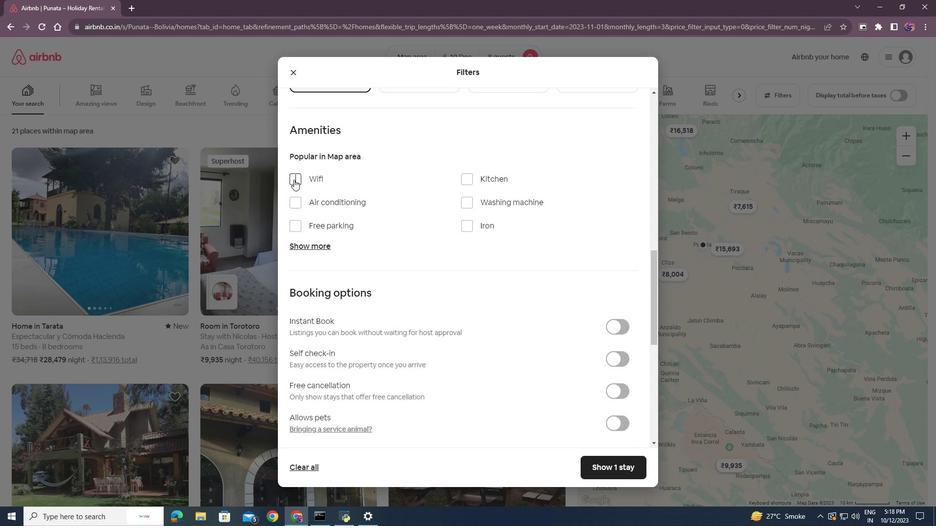 
Action: Mouse pressed left at (294, 180)
Screenshot: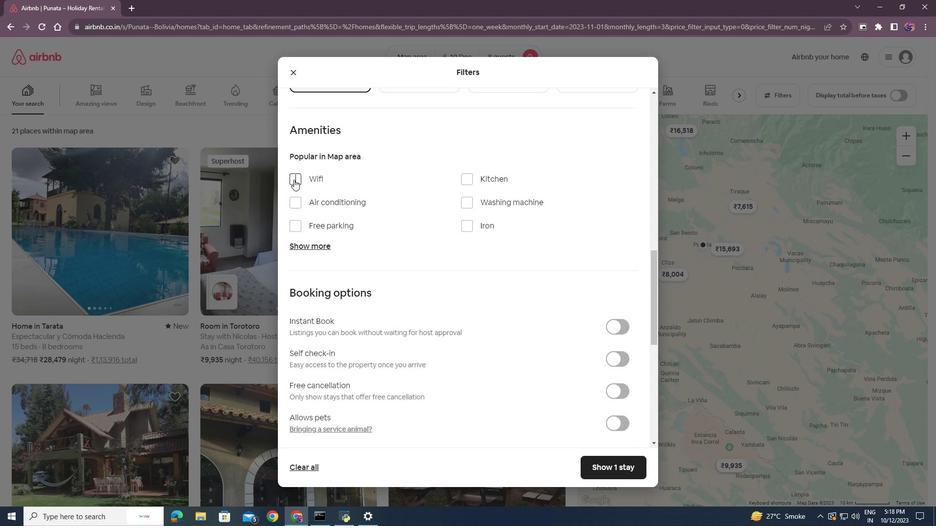 
Action: Mouse moved to (316, 243)
Screenshot: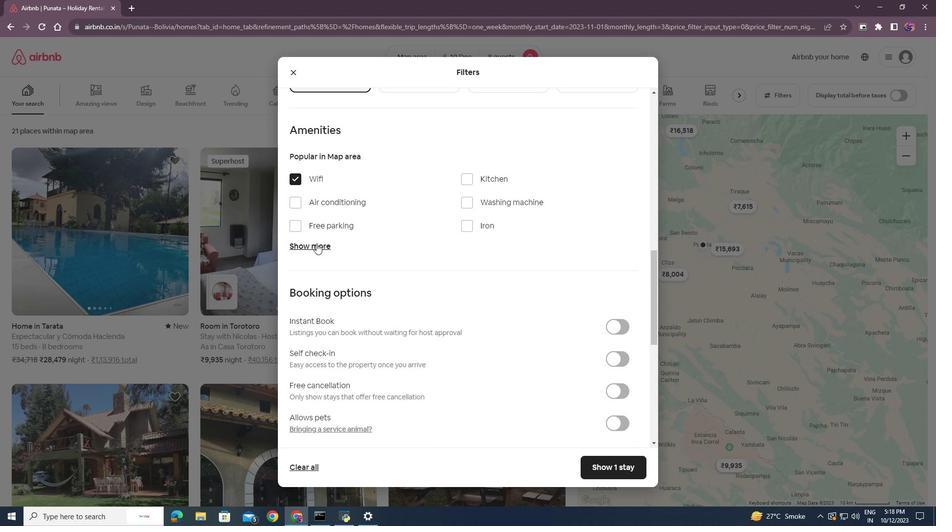 
Action: Mouse pressed left at (316, 243)
Screenshot: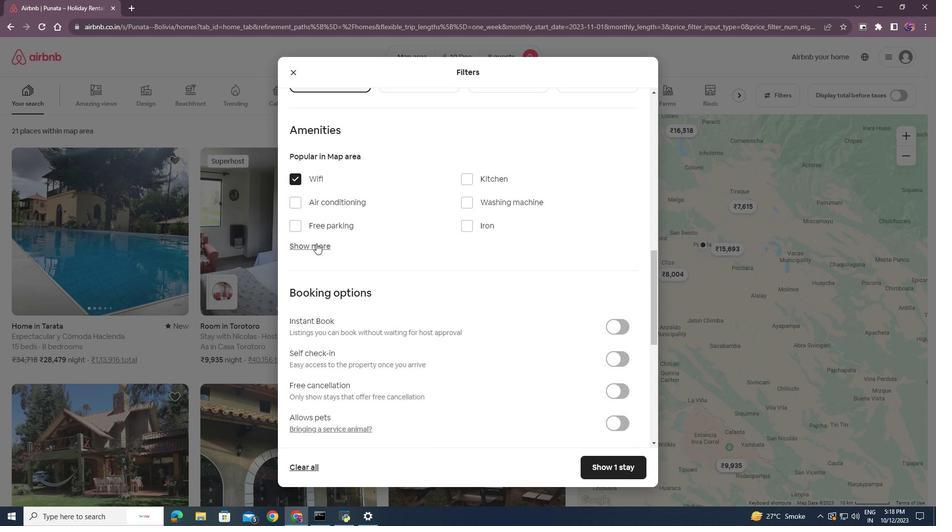 
Action: Mouse moved to (314, 286)
Screenshot: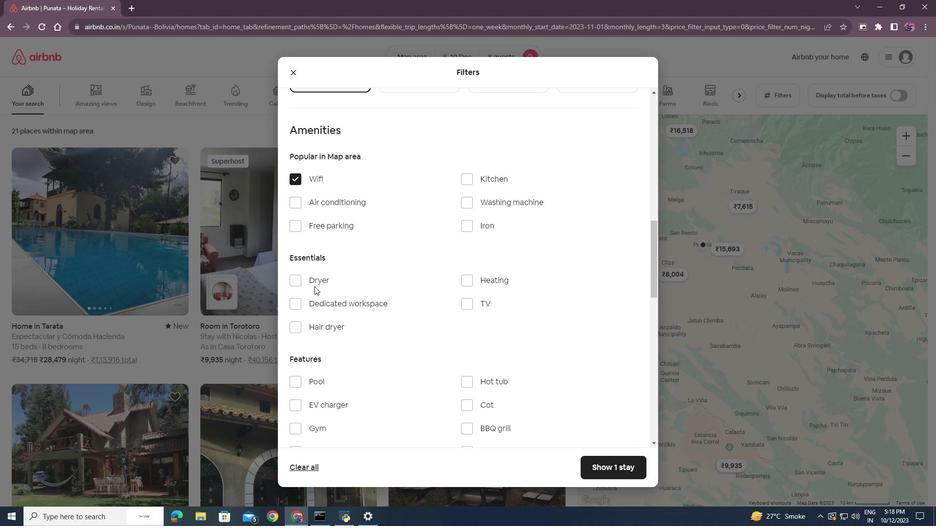 
Action: Mouse scrolled (314, 286) with delta (0, 0)
Screenshot: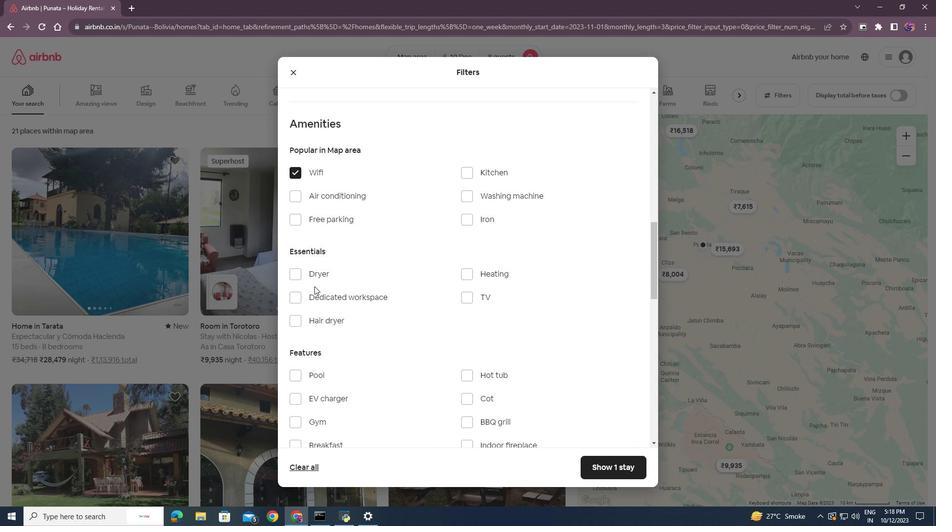 
Action: Mouse moved to (470, 253)
Screenshot: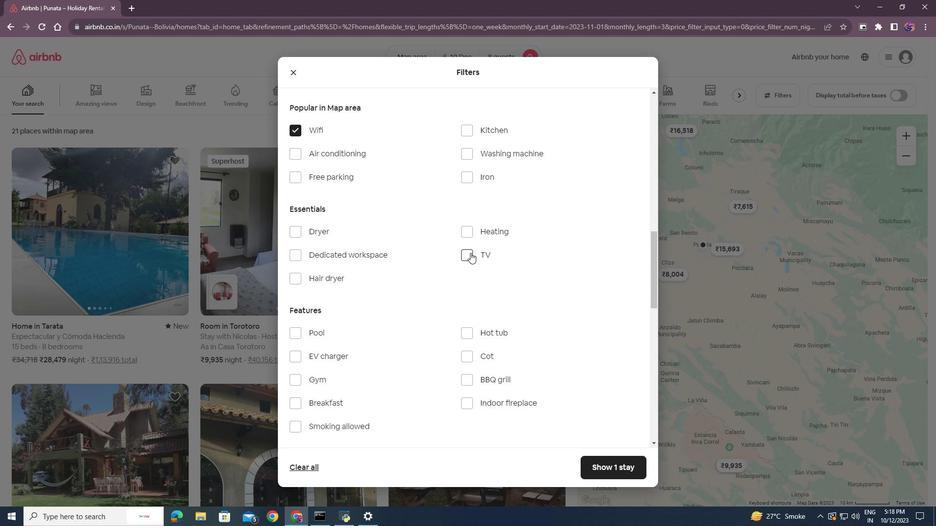
Action: Mouse pressed left at (470, 253)
Screenshot: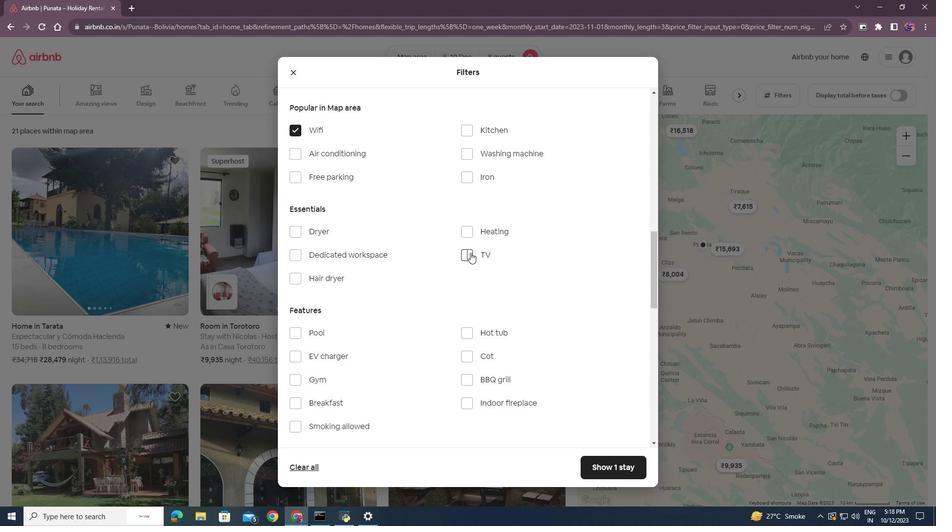 
Action: Mouse moved to (375, 297)
Screenshot: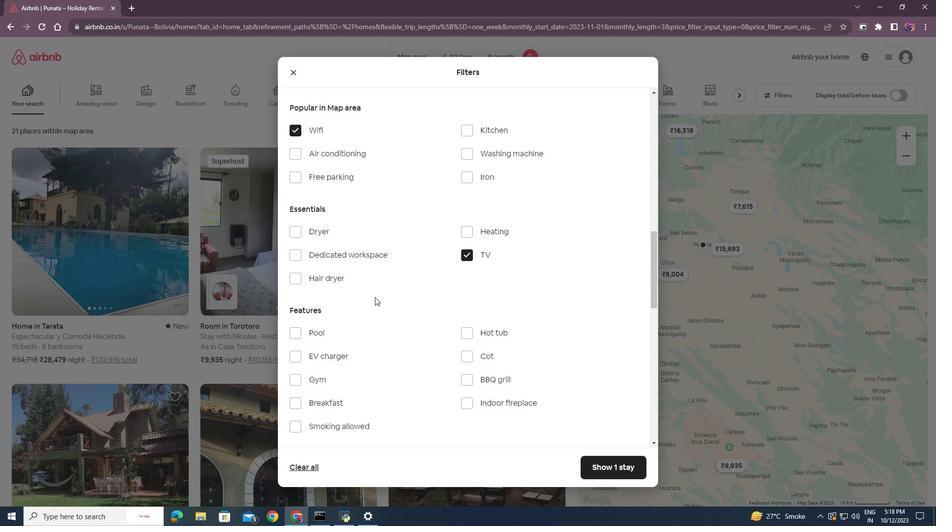 
Action: Mouse scrolled (375, 297) with delta (0, 0)
Screenshot: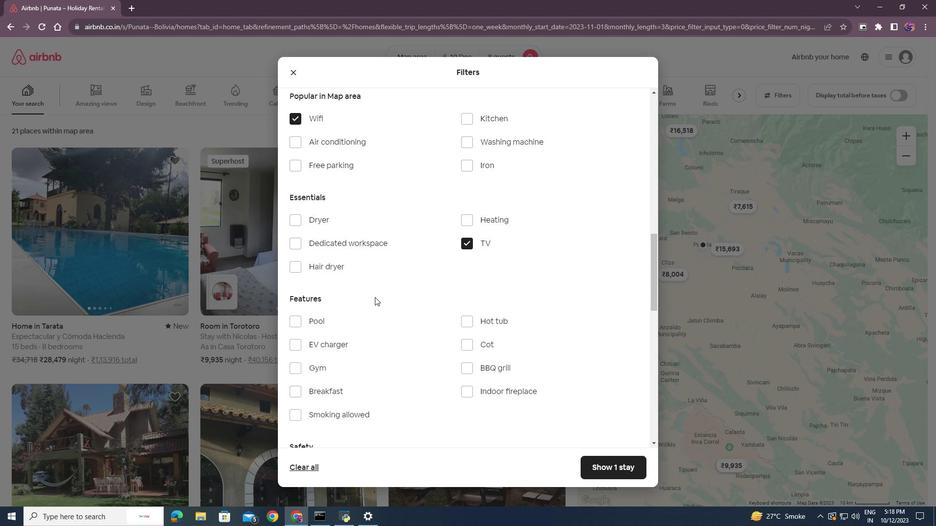 
Action: Mouse moved to (366, 290)
Screenshot: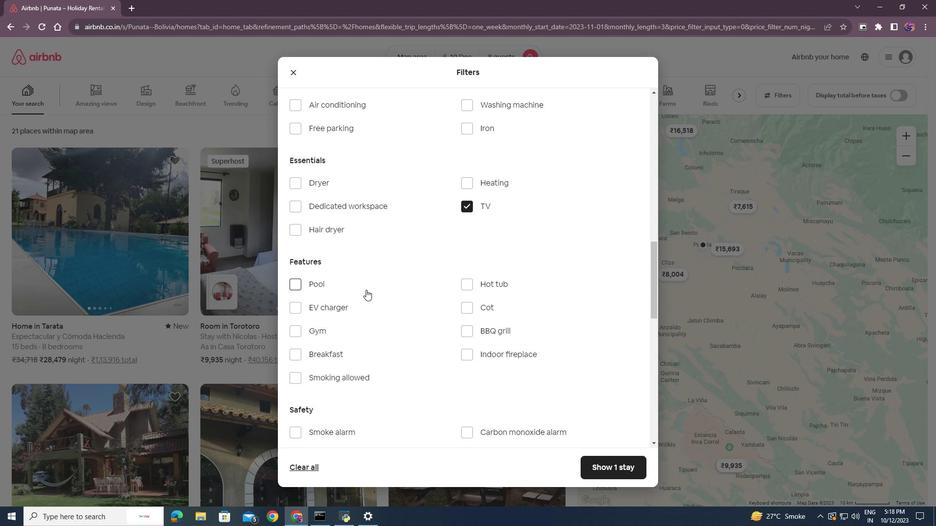 
Action: Mouse scrolled (366, 290) with delta (0, 0)
Screenshot: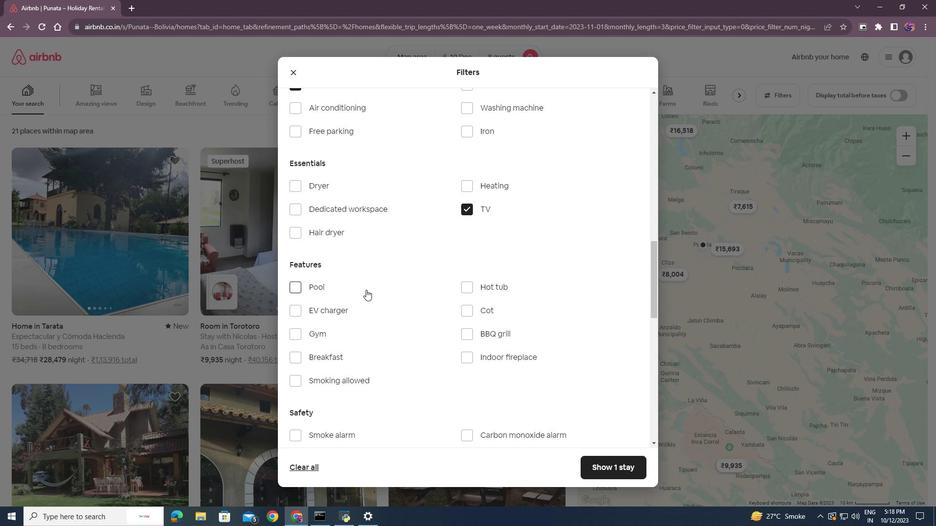
Action: Mouse moved to (294, 177)
Screenshot: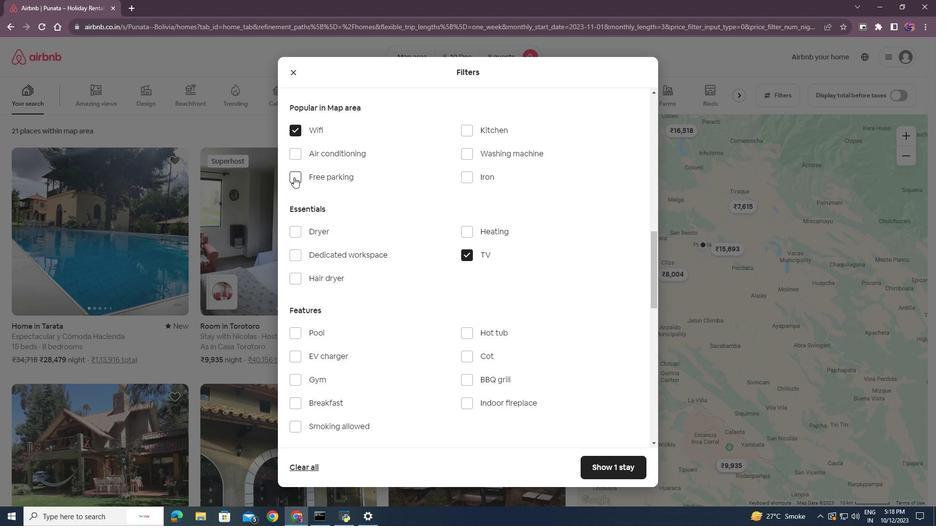 
Action: Mouse pressed left at (294, 177)
Screenshot: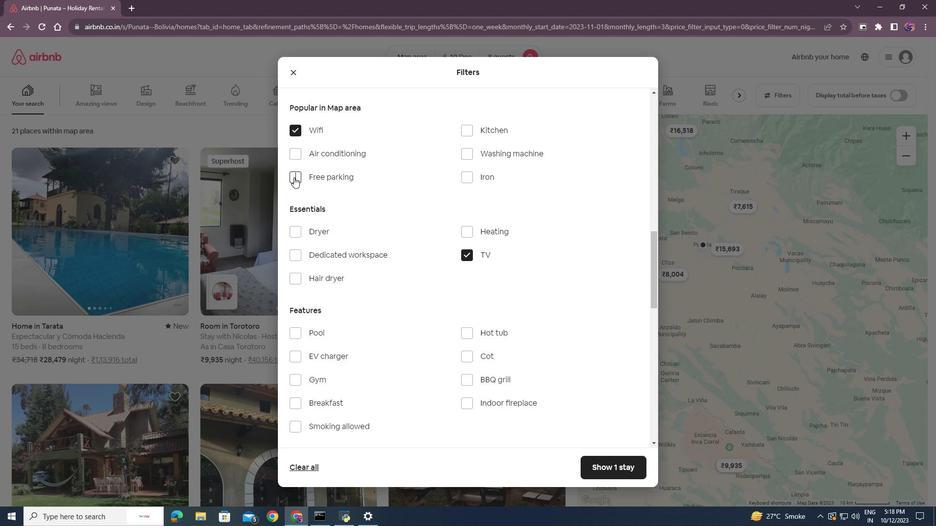 
Action: Mouse moved to (409, 284)
Screenshot: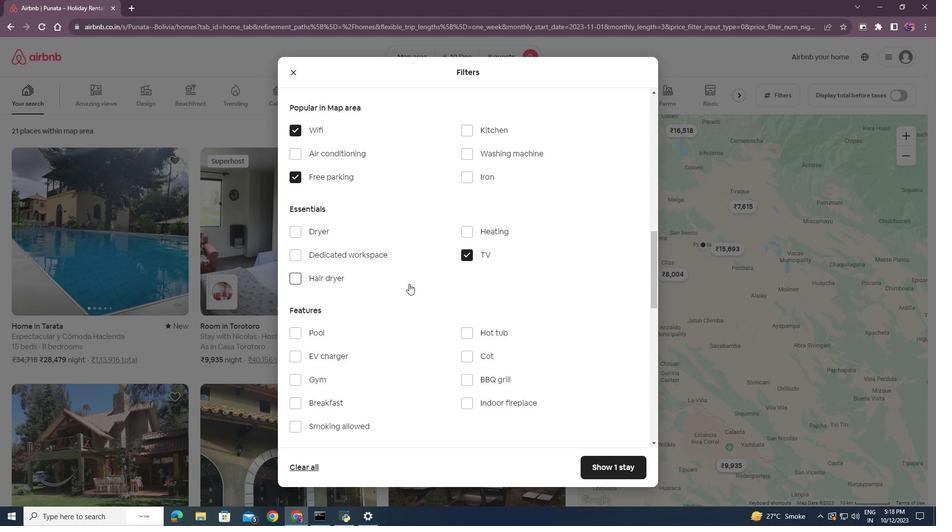 
Action: Mouse scrolled (409, 283) with delta (0, 0)
Screenshot: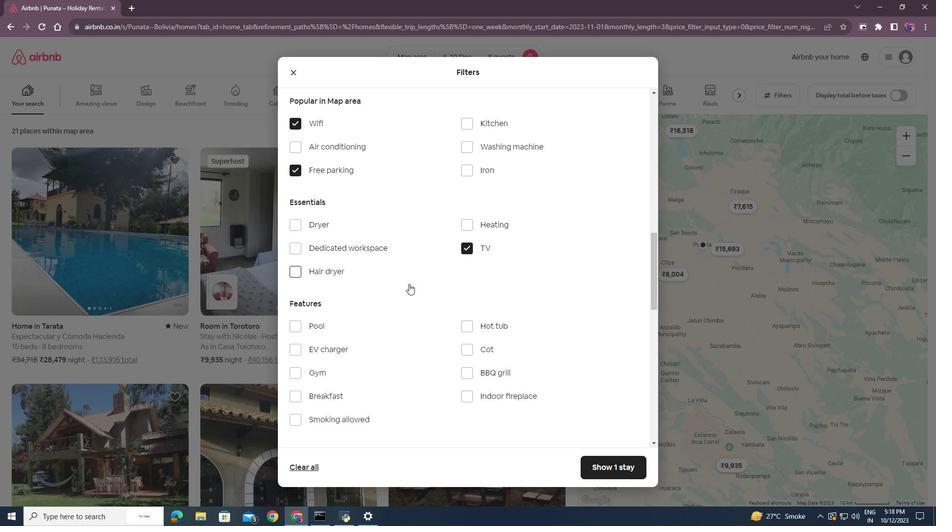 
Action: Mouse moved to (295, 331)
Screenshot: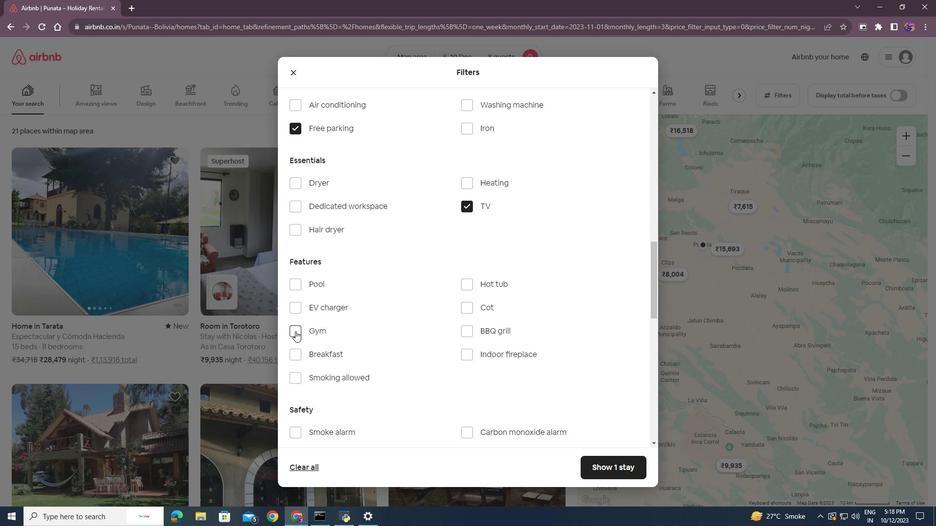 
Action: Mouse pressed left at (295, 331)
Screenshot: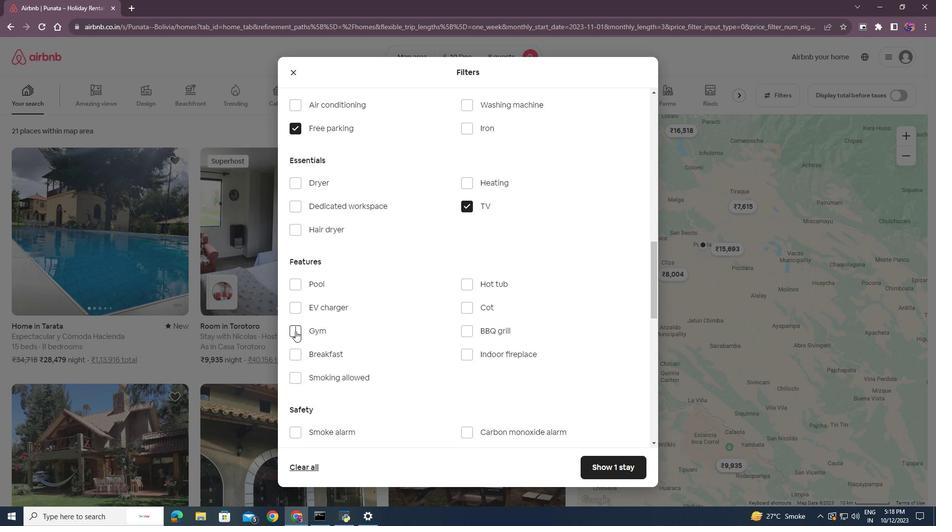 
Action: Mouse moved to (293, 355)
Screenshot: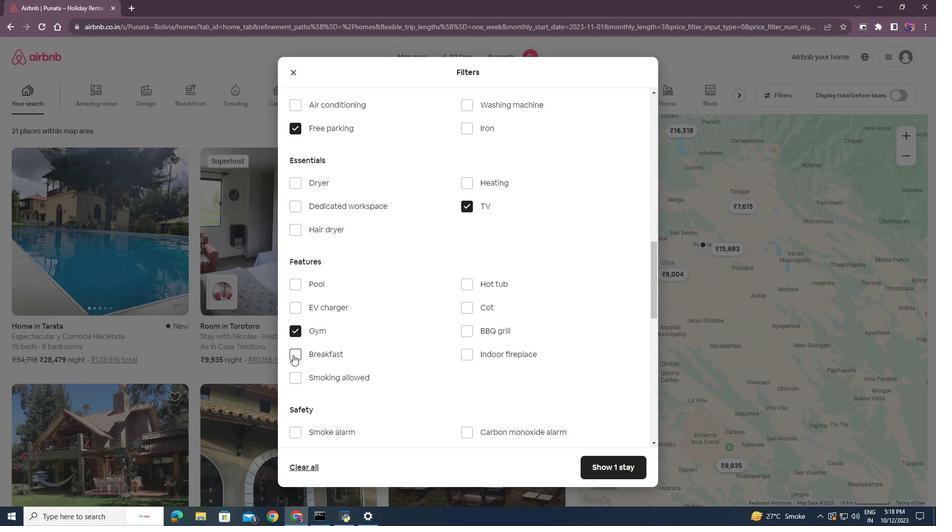 
Action: Mouse pressed left at (293, 355)
Screenshot: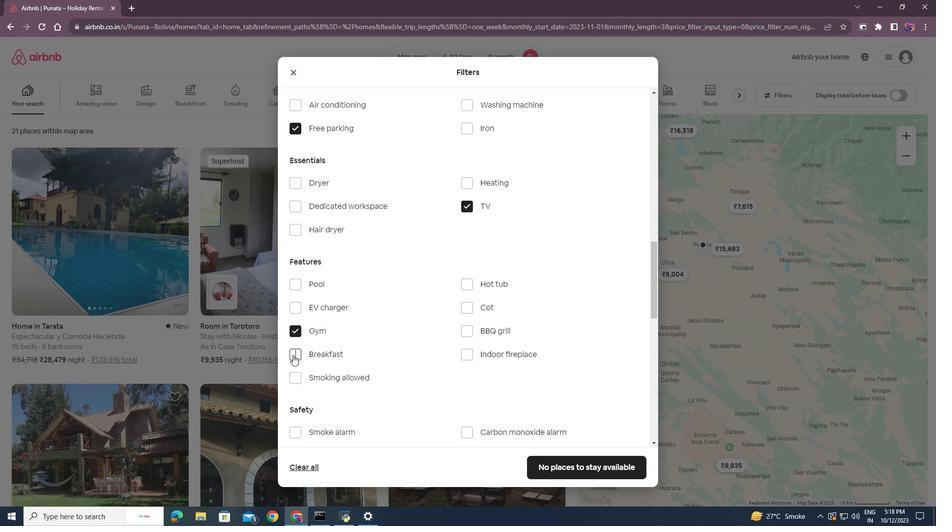 
Action: Mouse moved to (413, 362)
Screenshot: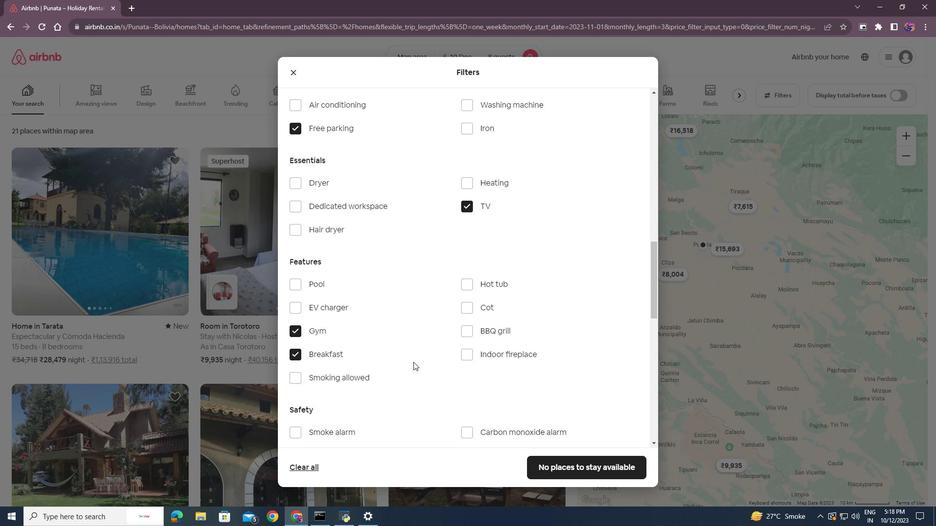 
Action: Mouse scrolled (413, 361) with delta (0, 0)
Screenshot: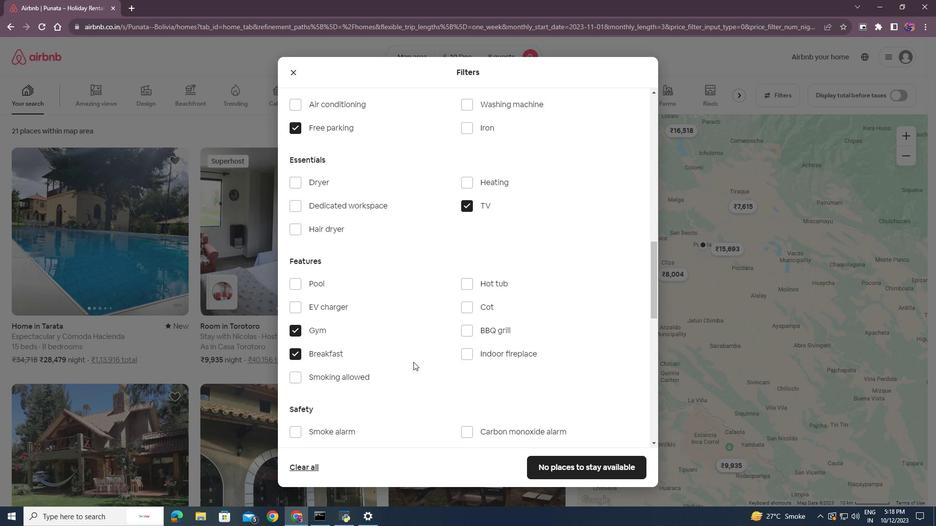 
Action: Mouse scrolled (413, 361) with delta (0, 0)
Screenshot: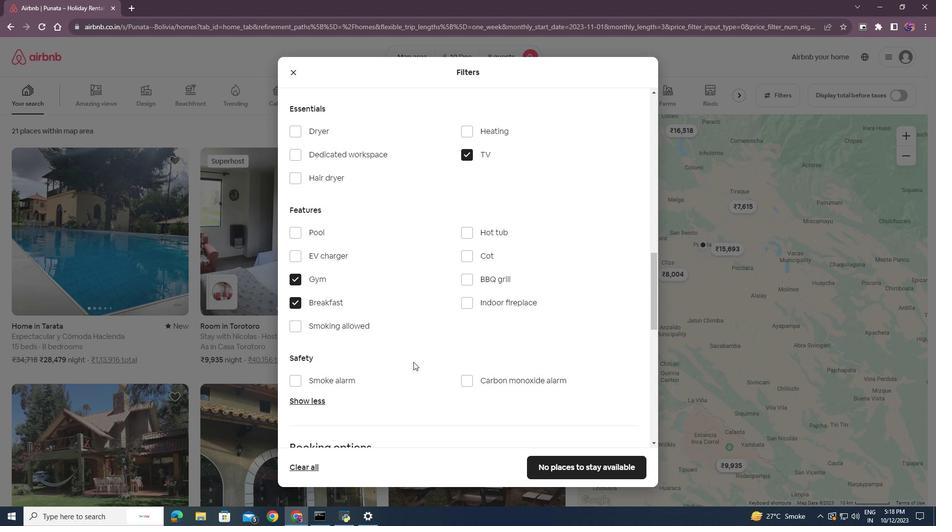 
Action: Mouse scrolled (413, 361) with delta (0, 0)
Screenshot: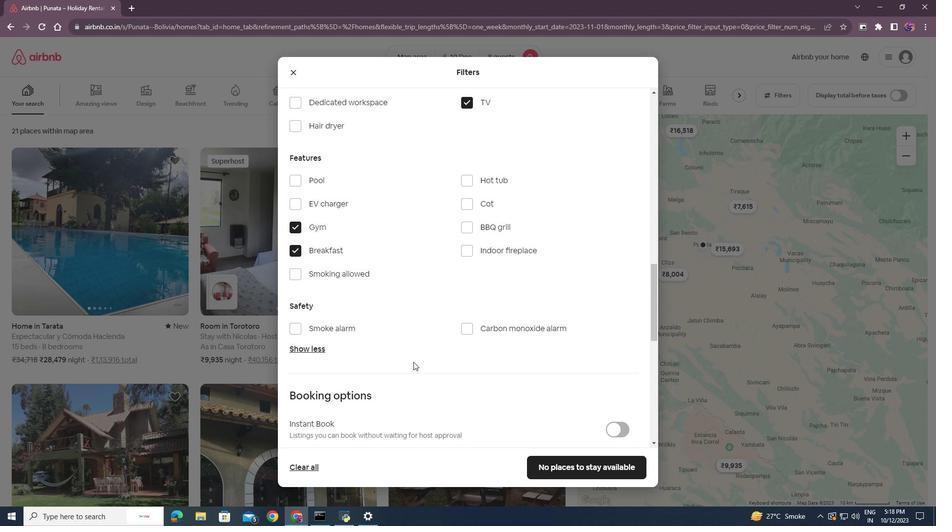 
Action: Mouse moved to (413, 362)
Screenshot: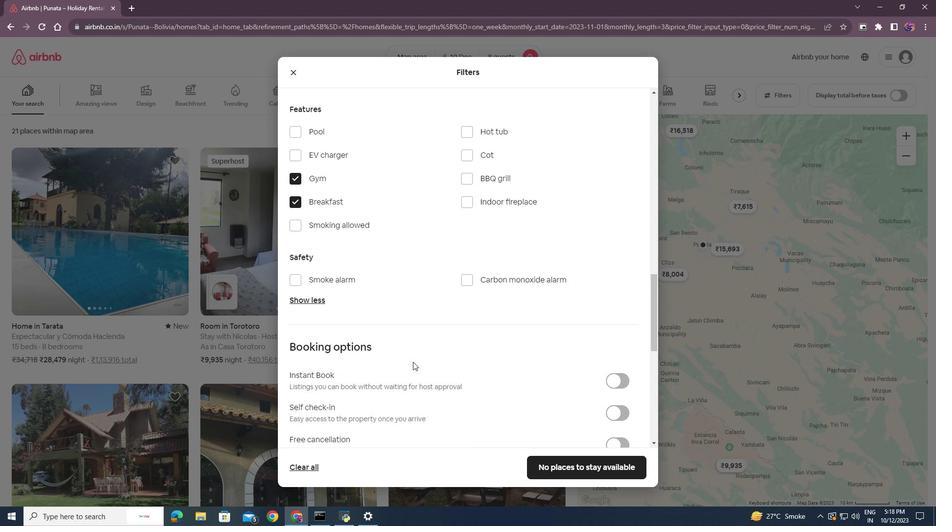 
Action: Mouse scrolled (413, 361) with delta (0, 0)
Screenshot: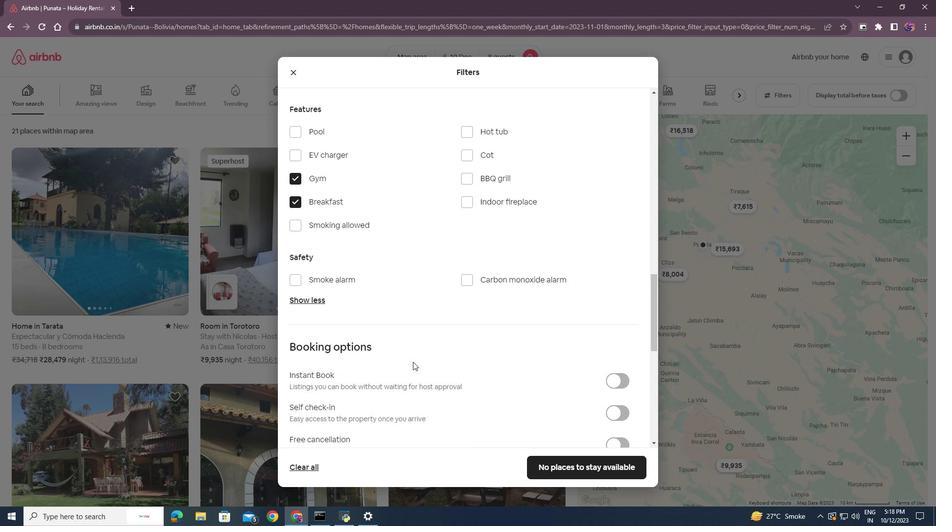 
Action: Mouse moved to (412, 361)
Screenshot: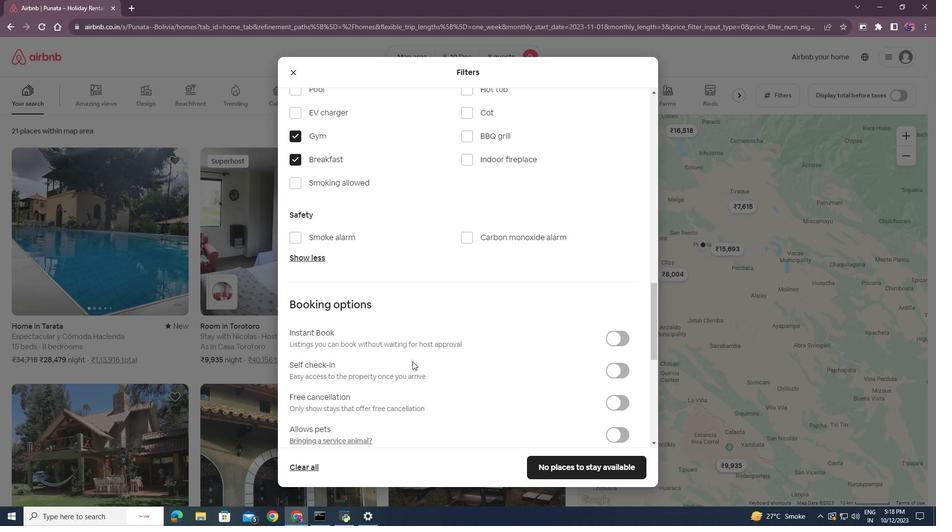 
Action: Mouse scrolled (412, 361) with delta (0, 0)
Screenshot: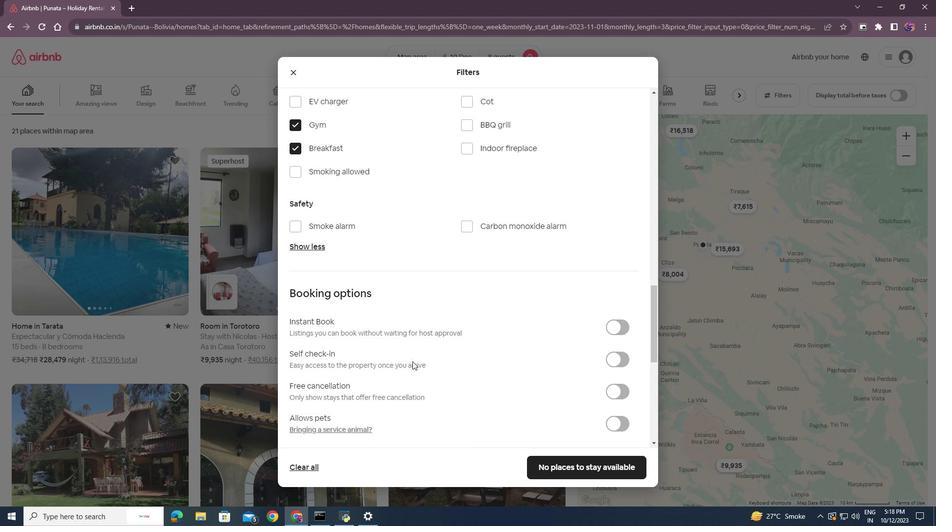 
Action: Mouse scrolled (412, 361) with delta (0, 0)
Screenshot: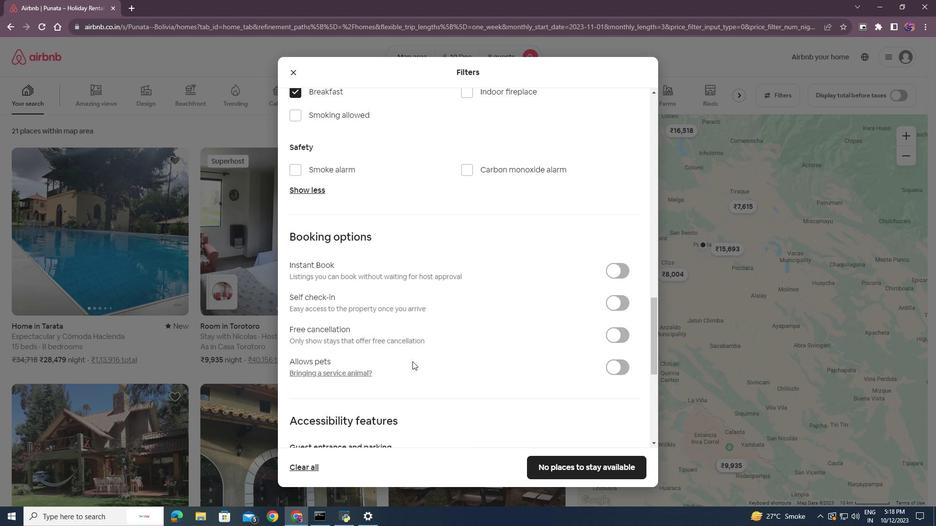
Action: Mouse scrolled (412, 361) with delta (0, 0)
Screenshot: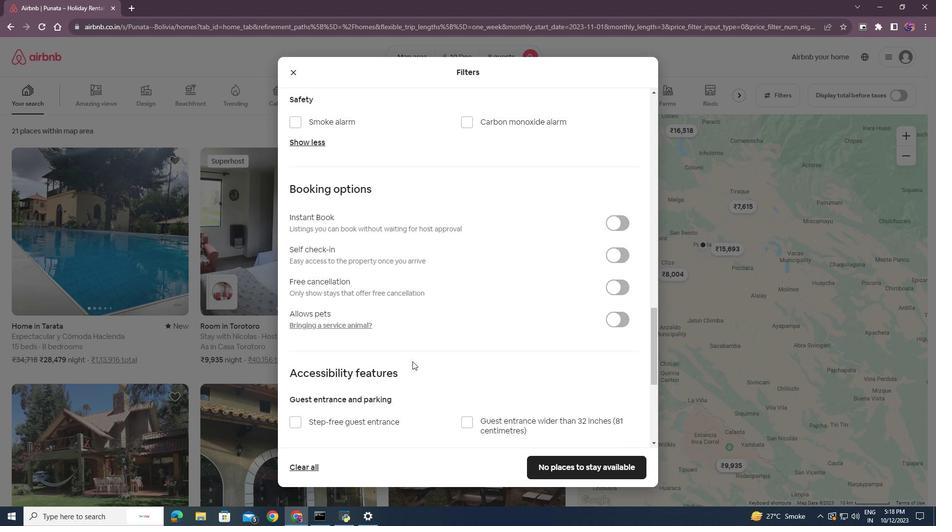 
Action: Mouse scrolled (412, 361) with delta (0, 0)
Screenshot: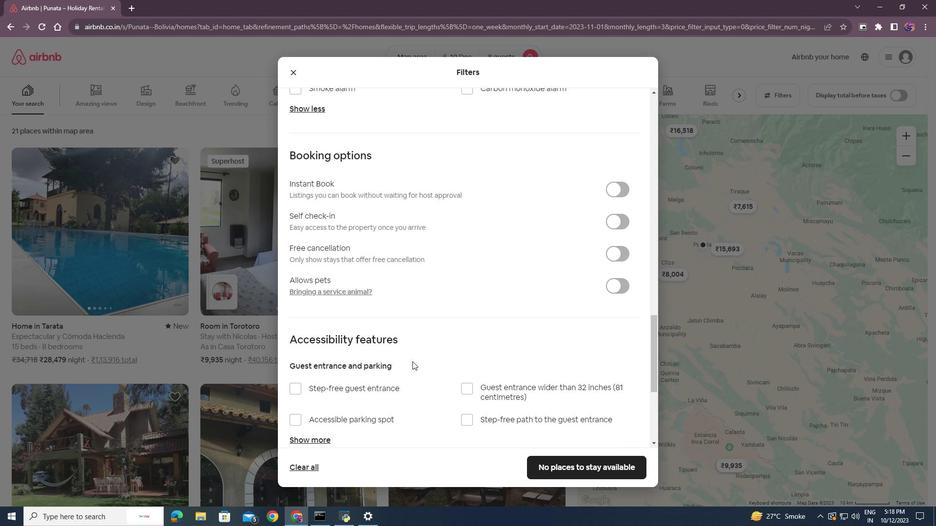 
Action: Mouse moved to (414, 353)
Screenshot: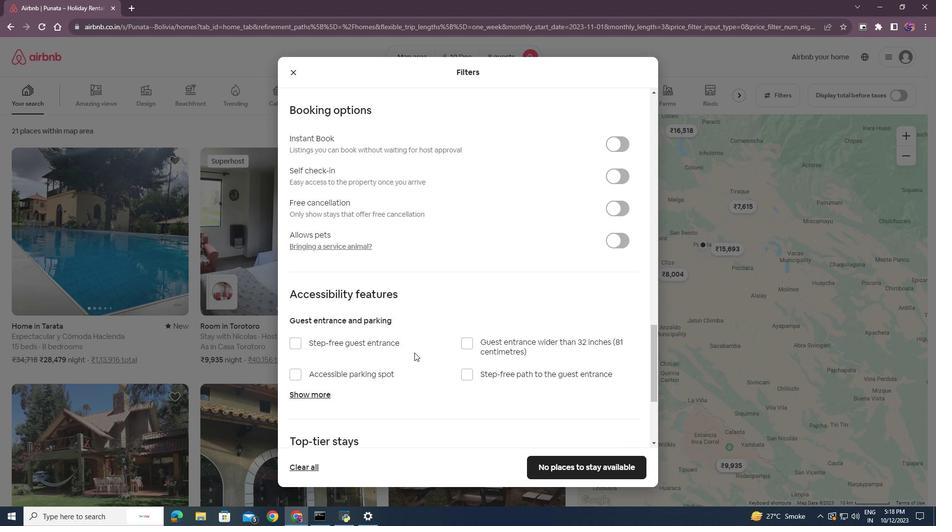 
Action: Mouse scrolled (414, 353) with delta (0, 0)
Screenshot: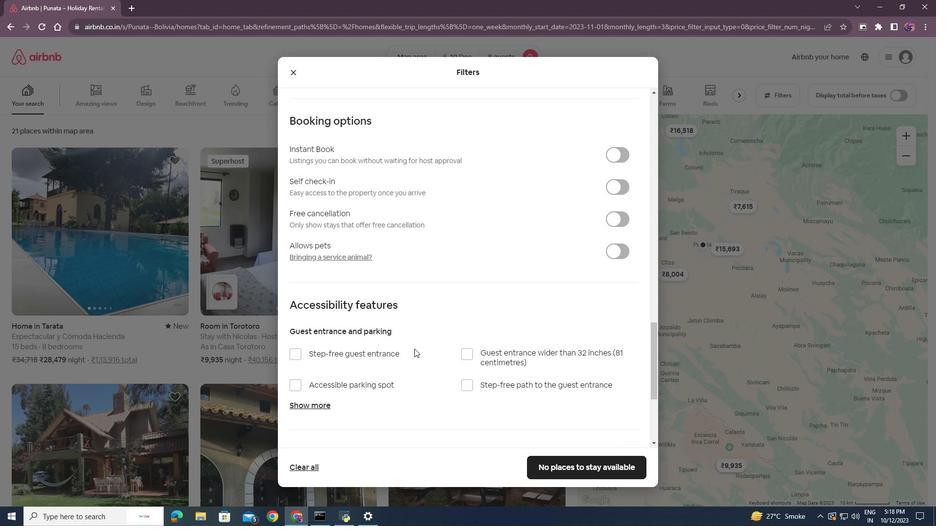 
Action: Mouse moved to (618, 226)
Screenshot: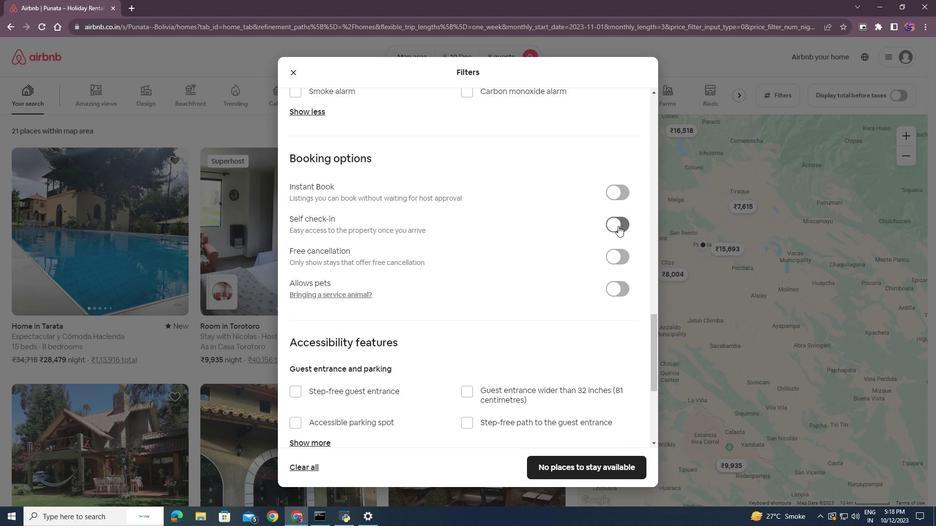 
Action: Mouse pressed left at (618, 226)
Screenshot: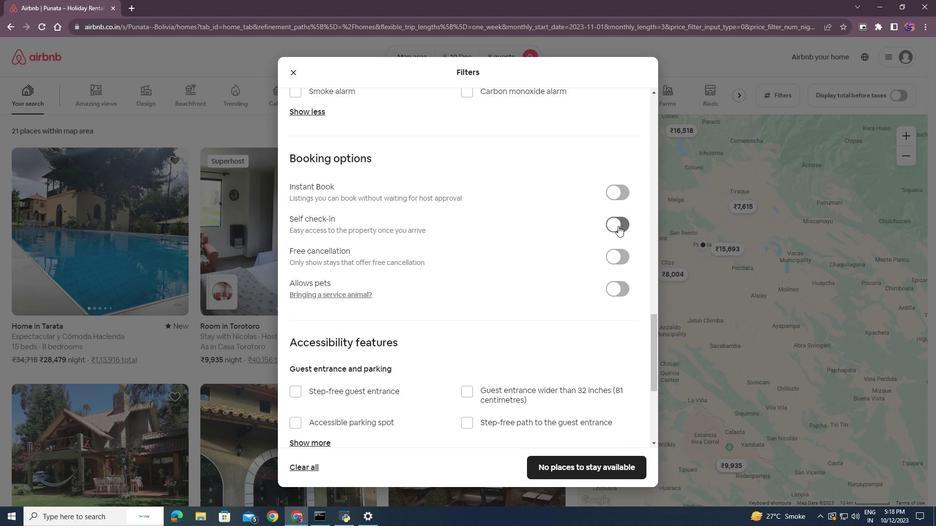
Action: Mouse moved to (515, 319)
Screenshot: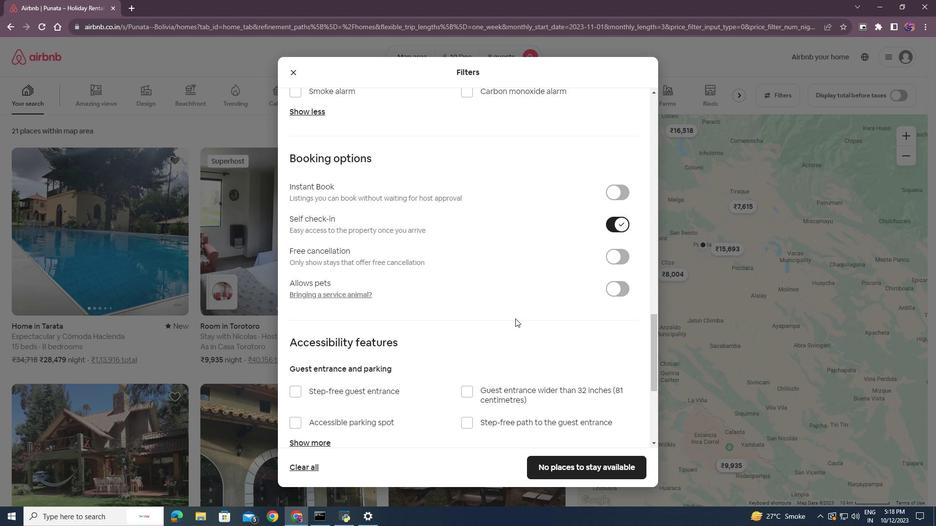 
Action: Mouse scrolled (515, 318) with delta (0, 0)
Screenshot: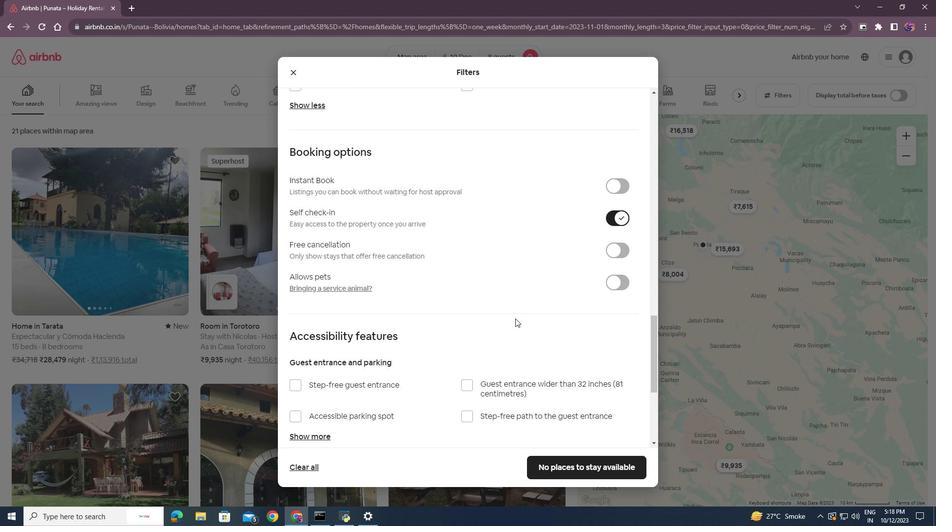 
Action: Mouse scrolled (515, 318) with delta (0, 0)
Screenshot: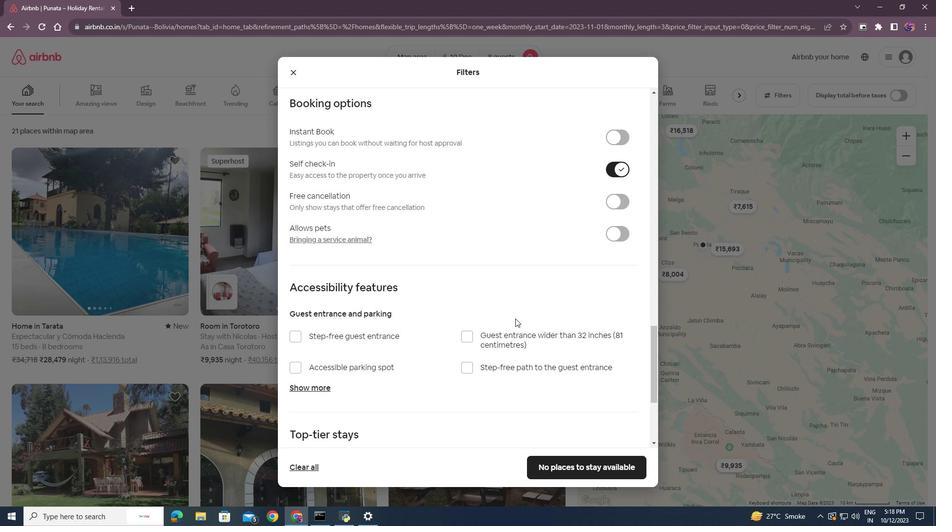 
Action: Mouse scrolled (515, 318) with delta (0, 0)
Screenshot: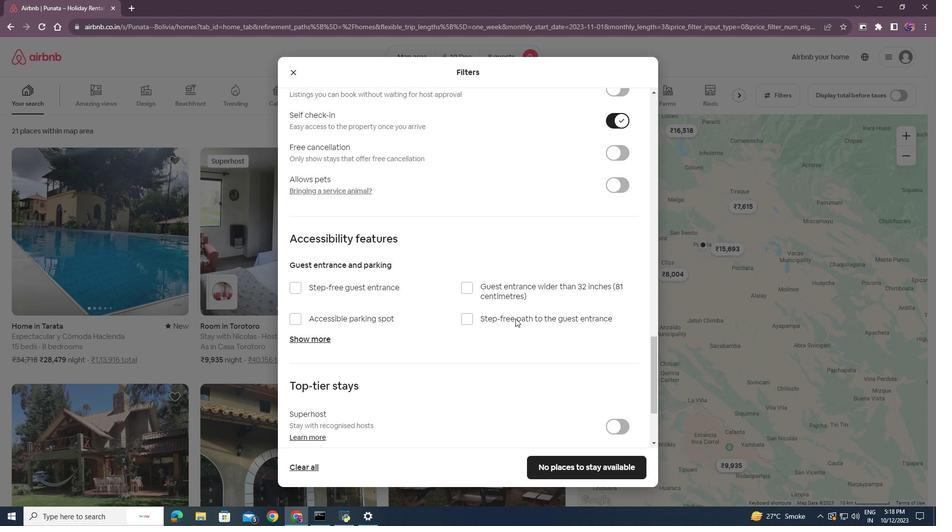 
Action: Mouse scrolled (515, 318) with delta (0, 0)
Screenshot: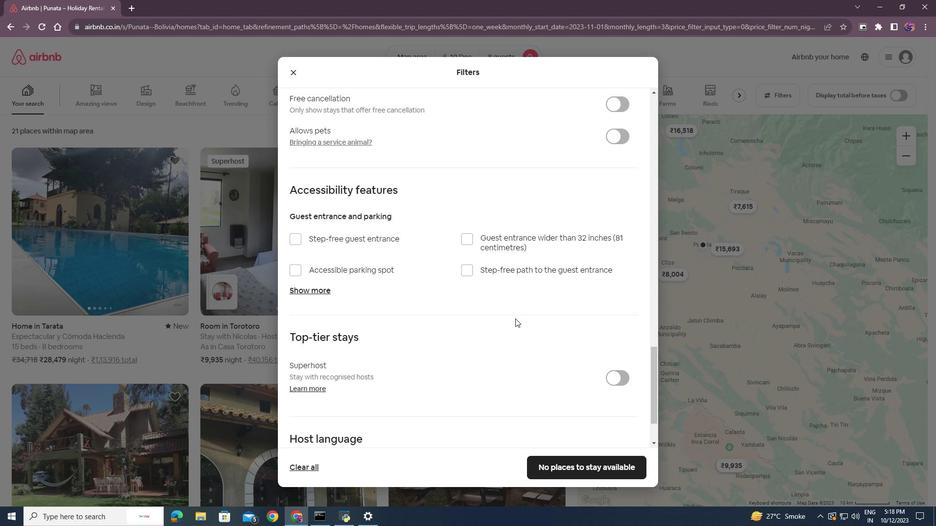 
Action: Mouse moved to (515, 319)
Screenshot: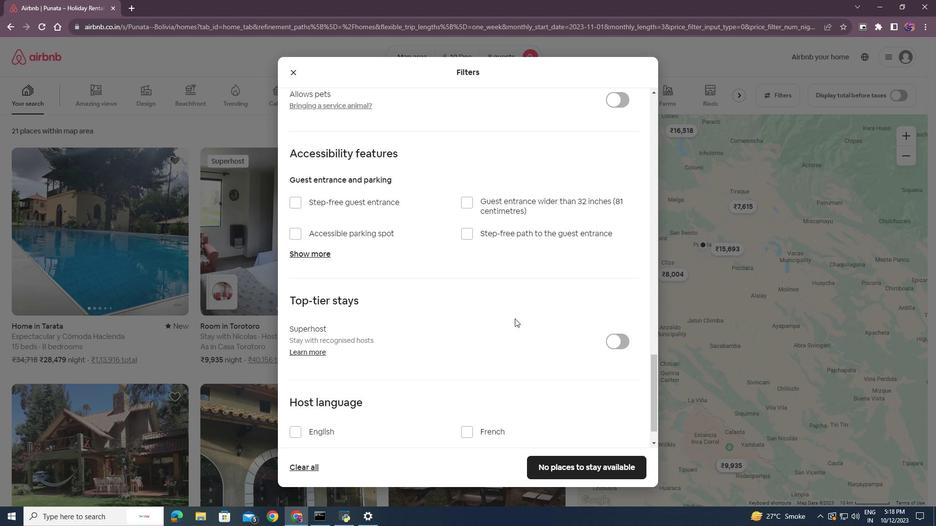 
Action: Mouse scrolled (515, 318) with delta (0, 0)
Screenshot: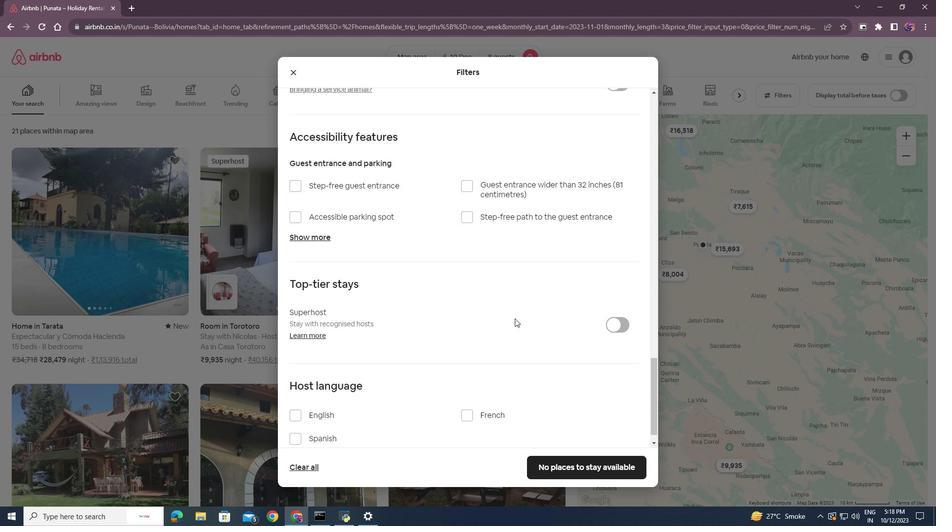 
Action: Mouse scrolled (515, 318) with delta (0, 0)
Screenshot: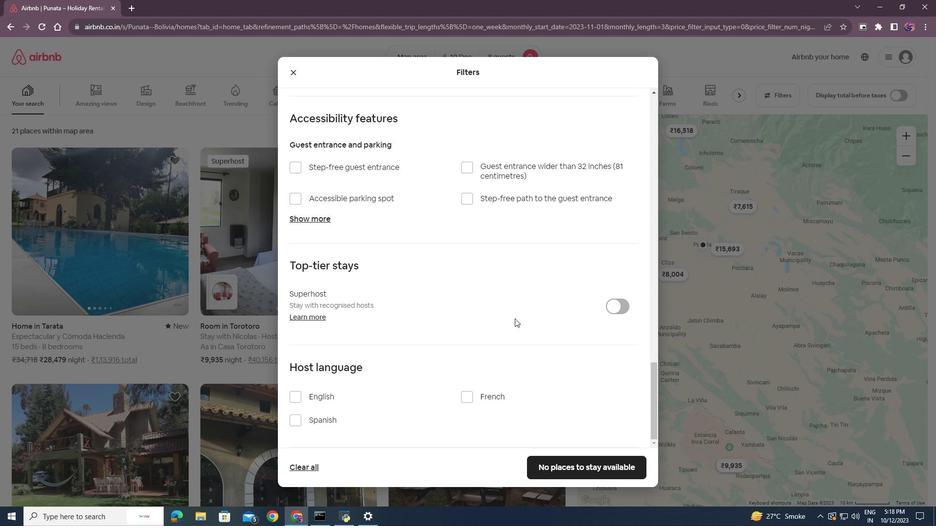 
Action: Mouse moved to (581, 466)
Screenshot: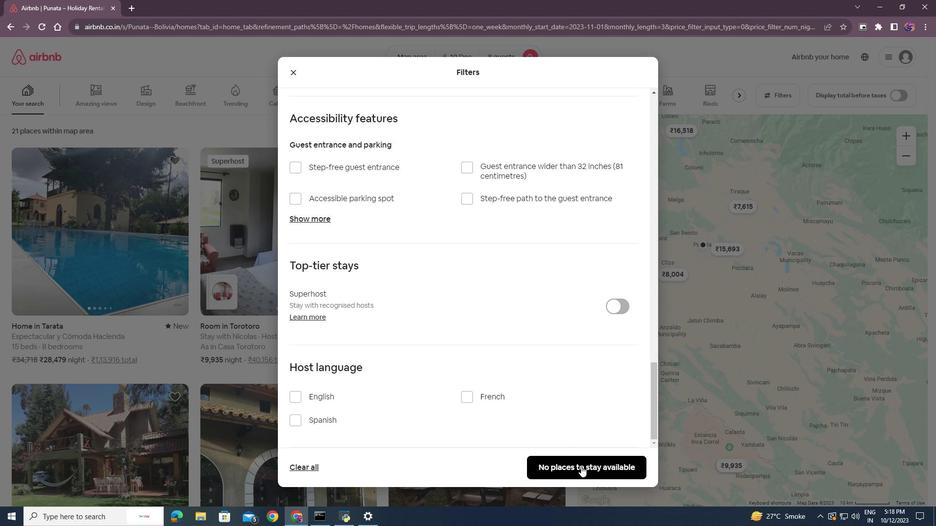 
Action: Mouse pressed left at (581, 466)
Screenshot: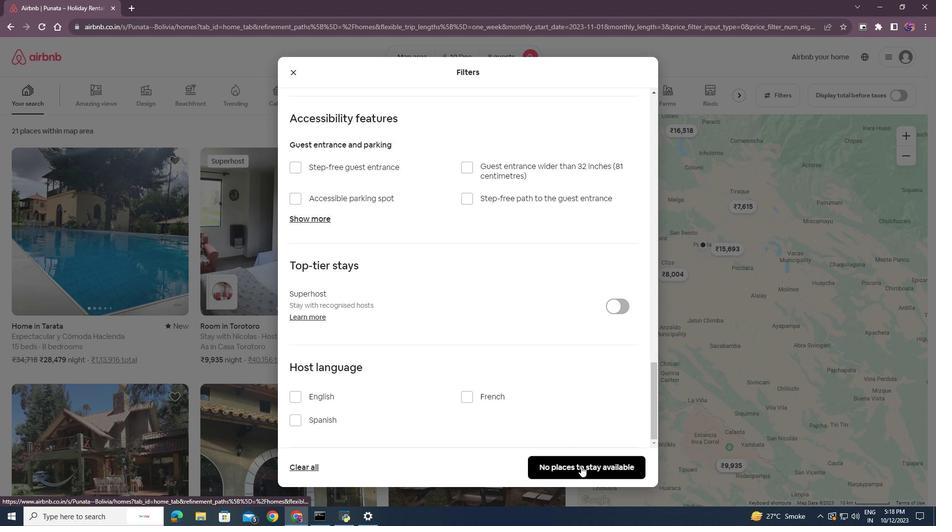 
Action: Mouse moved to (402, 336)
Screenshot: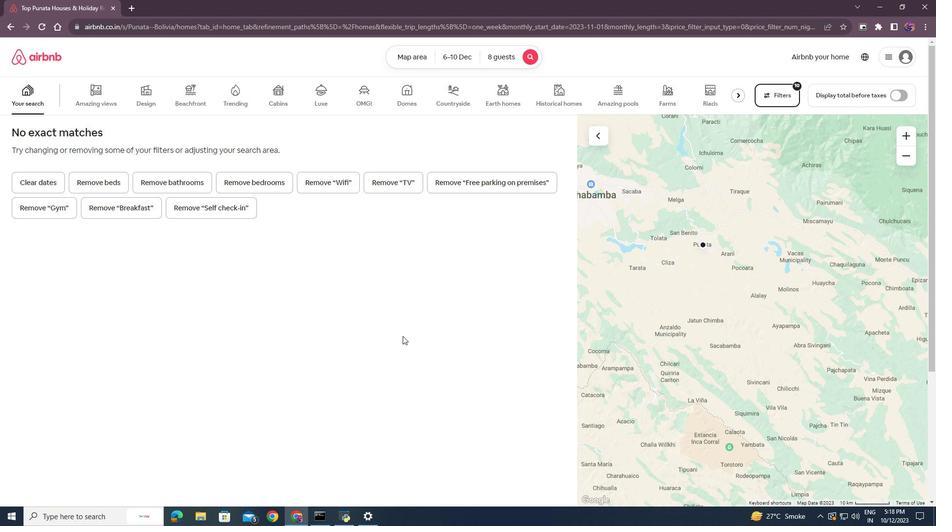 
